 Task: Create a due date automation trigger when advanced on, 2 hours after a card is due add fields without custom field "Resume" set to a date between 1 and 7 working days ago.
Action: Mouse moved to (897, 264)
Screenshot: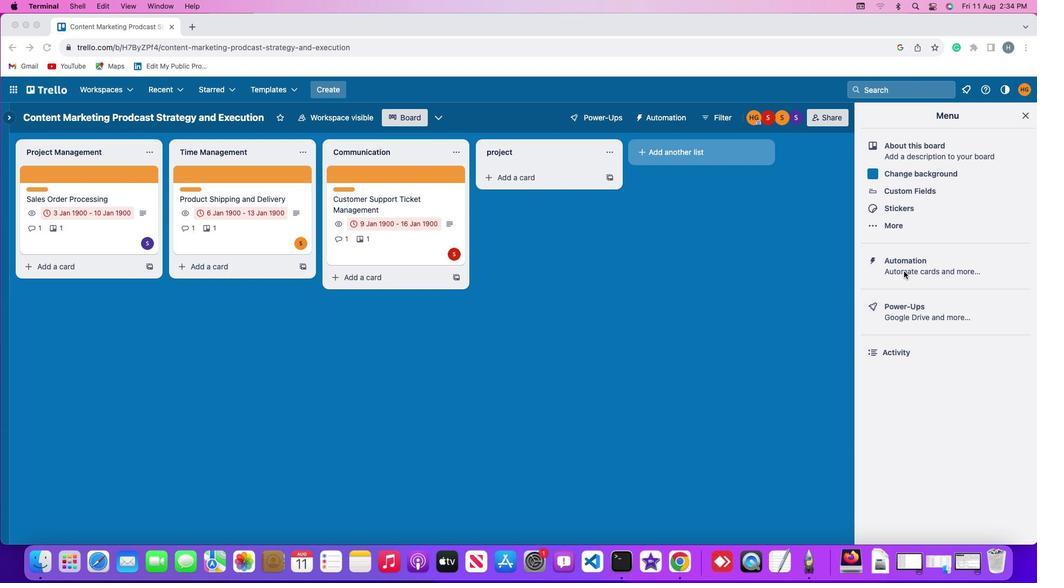 
Action: Mouse pressed left at (897, 264)
Screenshot: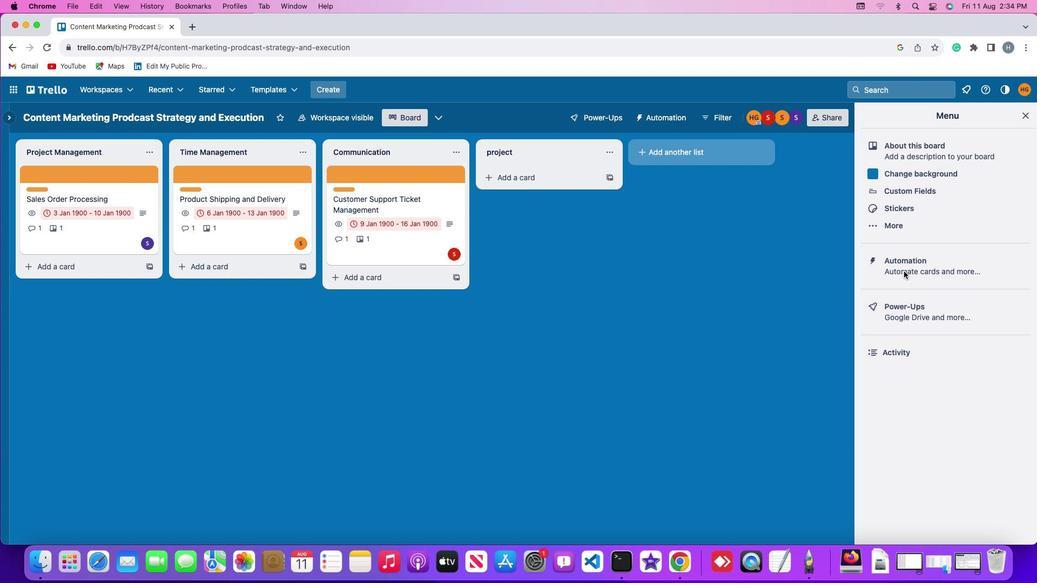 
Action: Mouse pressed left at (897, 264)
Screenshot: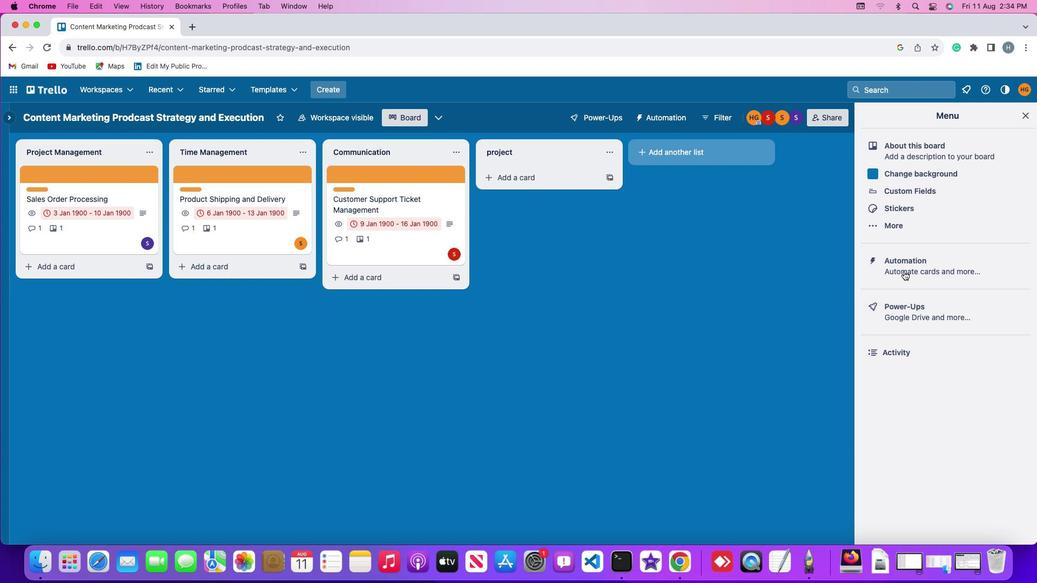 
Action: Mouse moved to (47, 251)
Screenshot: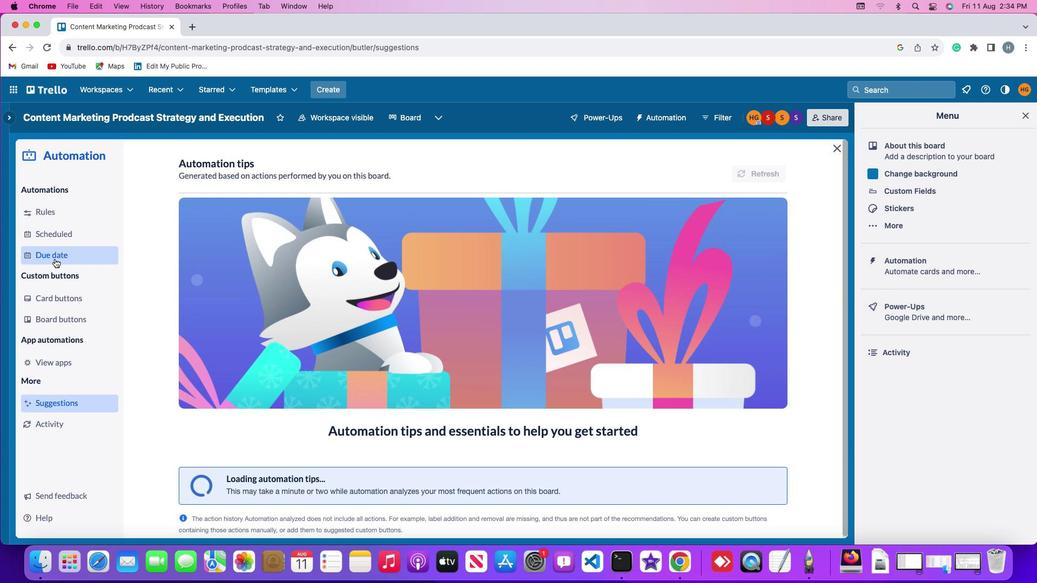 
Action: Mouse pressed left at (47, 251)
Screenshot: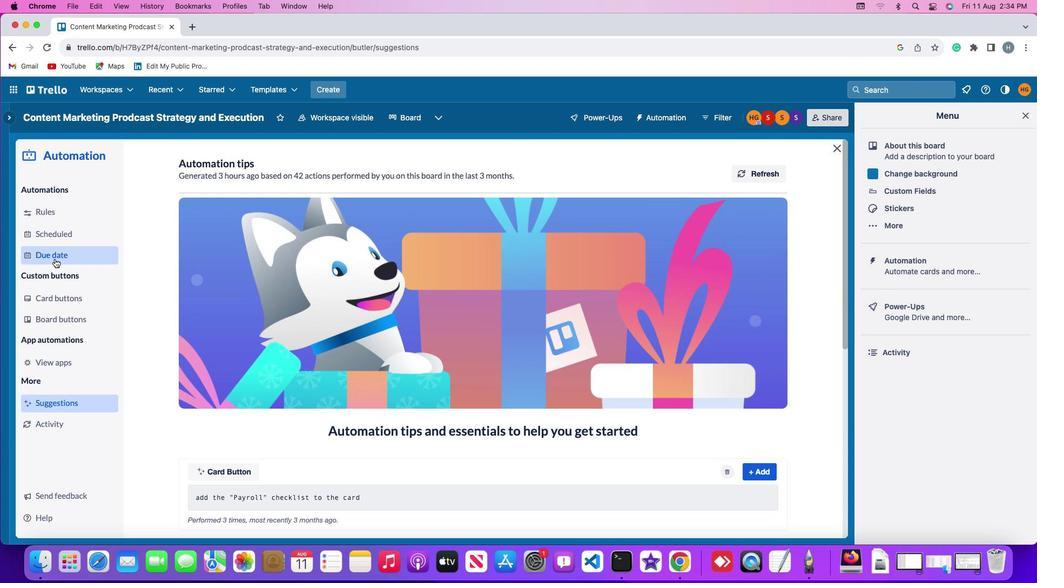 
Action: Mouse moved to (733, 158)
Screenshot: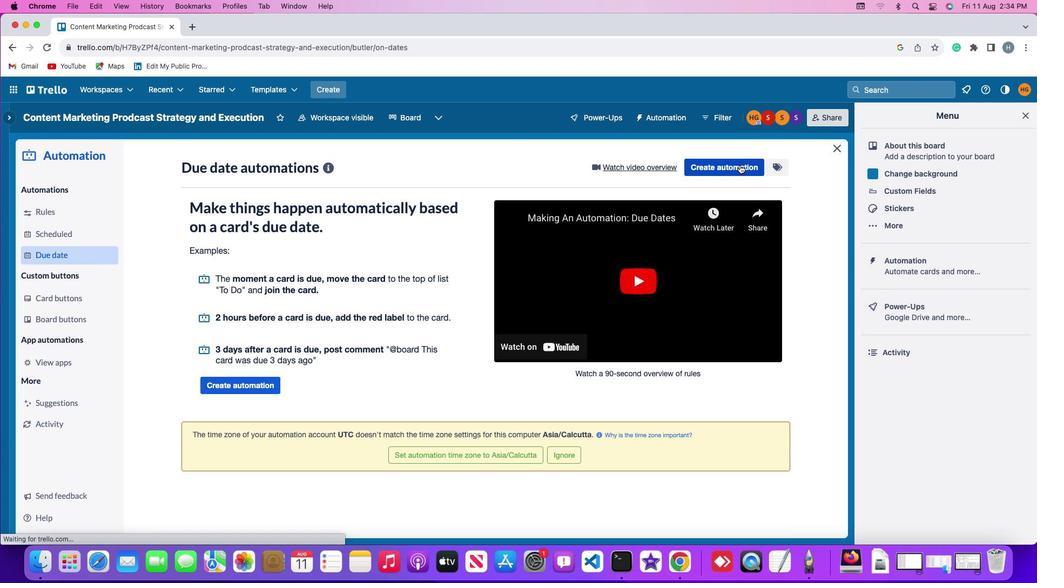 
Action: Mouse pressed left at (733, 158)
Screenshot: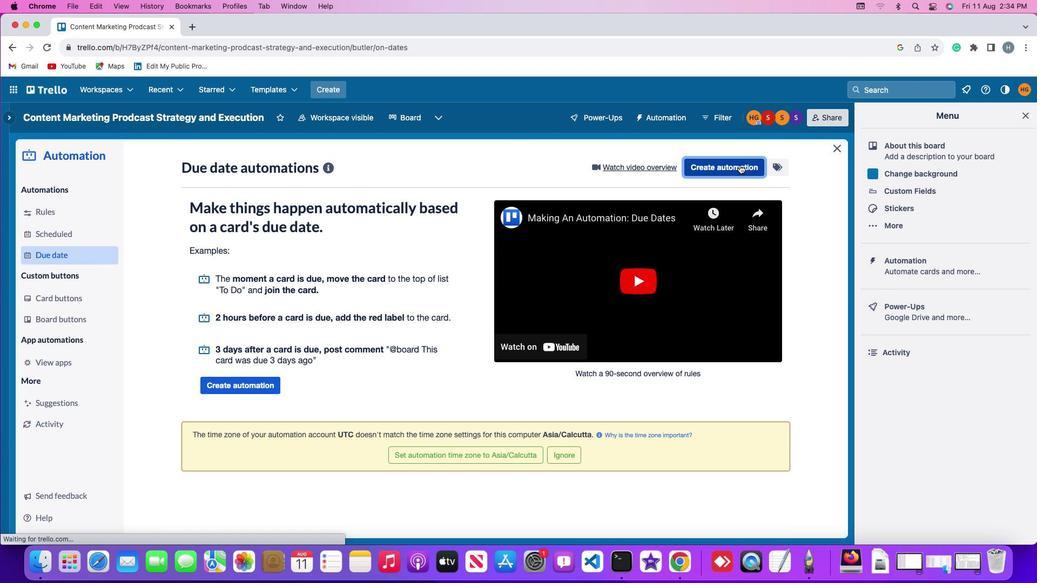 
Action: Mouse moved to (258, 265)
Screenshot: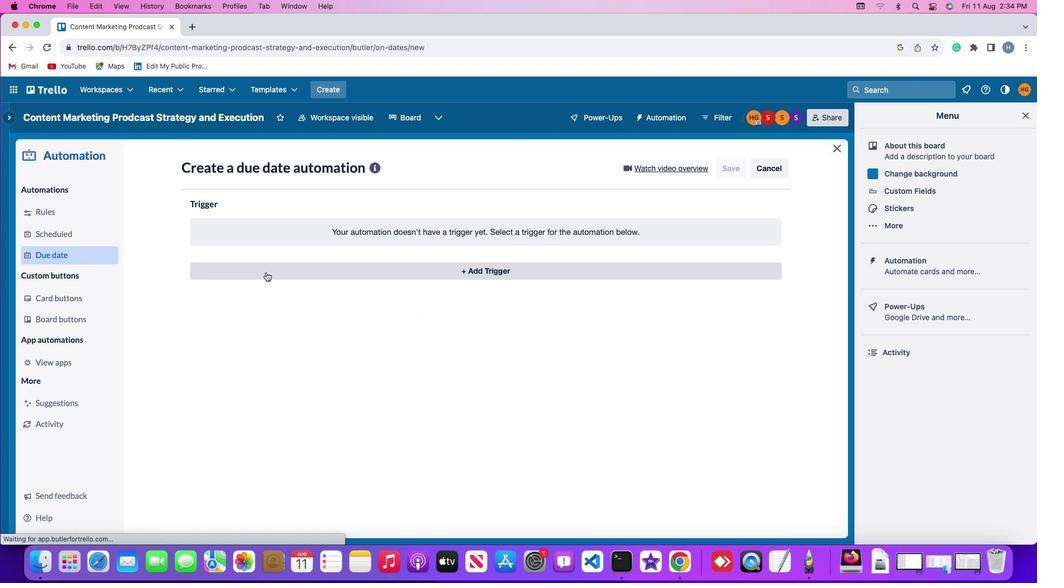 
Action: Mouse pressed left at (258, 265)
Screenshot: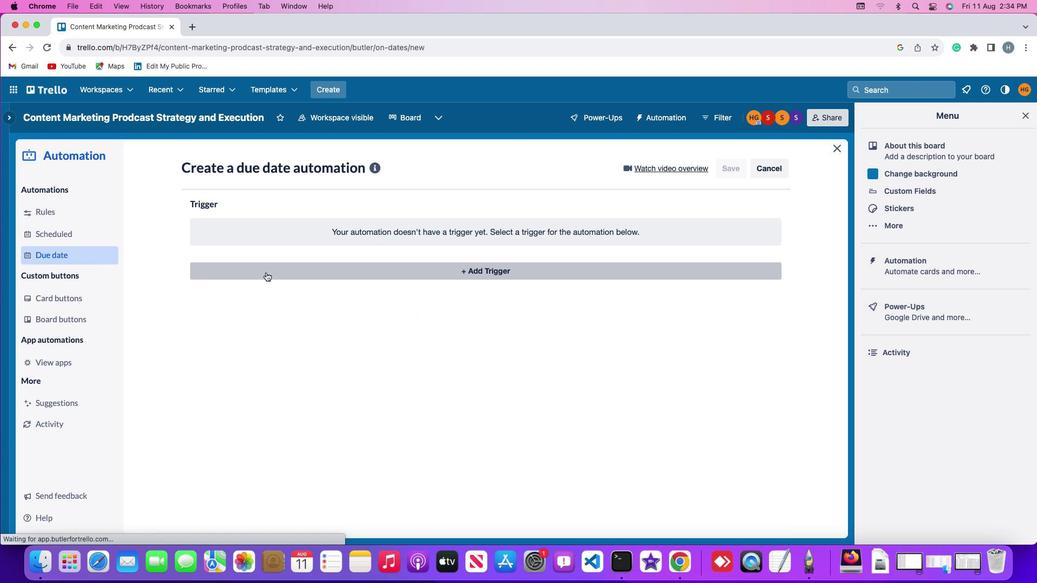 
Action: Mouse moved to (203, 430)
Screenshot: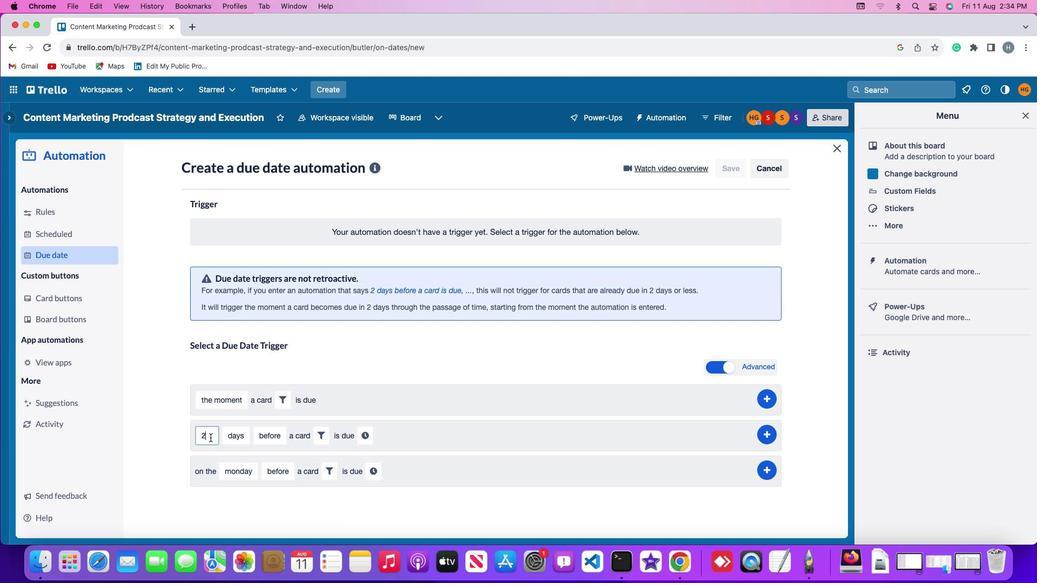 
Action: Mouse pressed left at (203, 430)
Screenshot: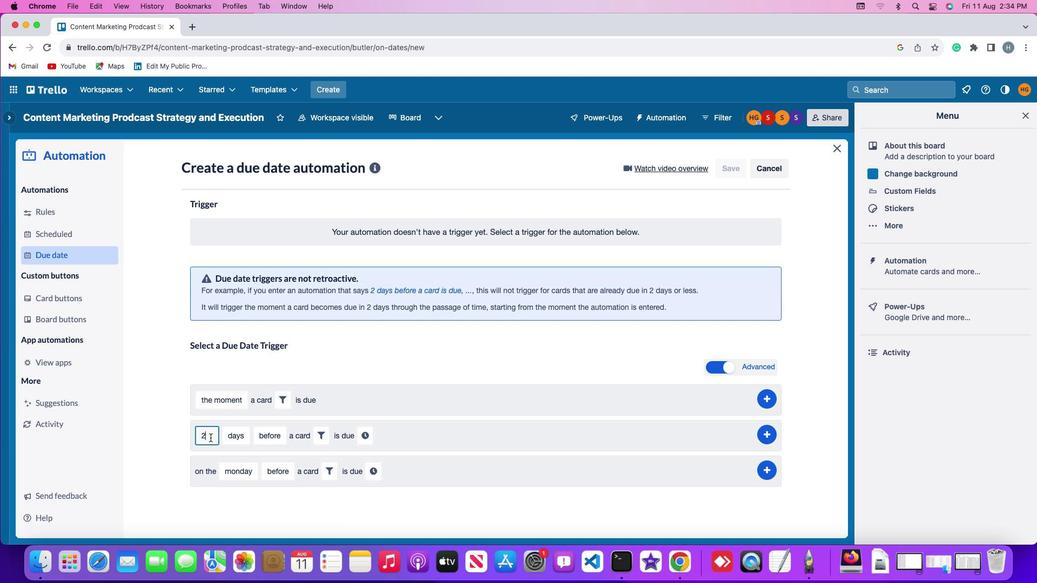 
Action: Mouse moved to (203, 430)
Screenshot: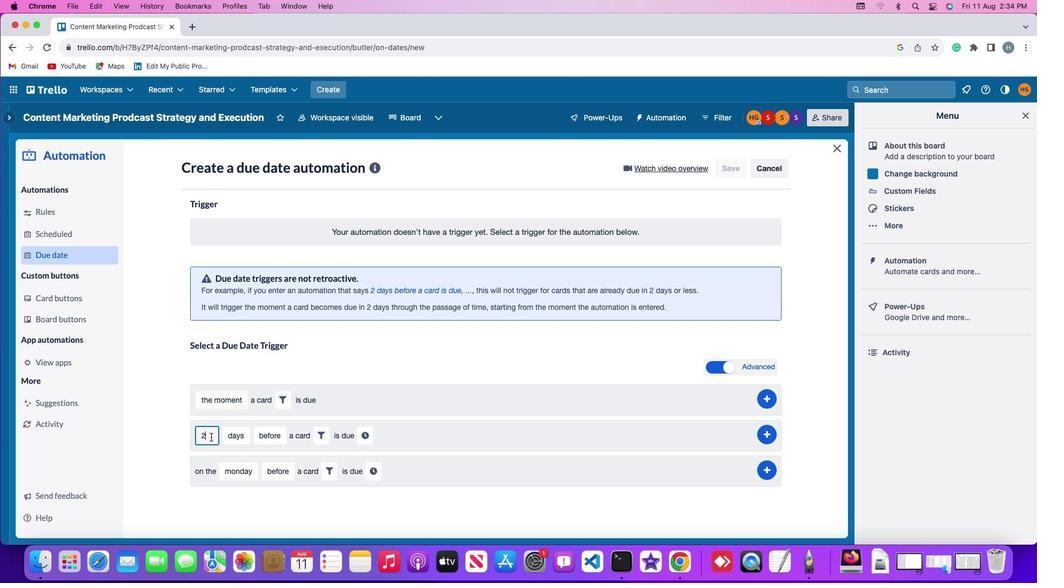 
Action: Key pressed Key.backspace
Screenshot: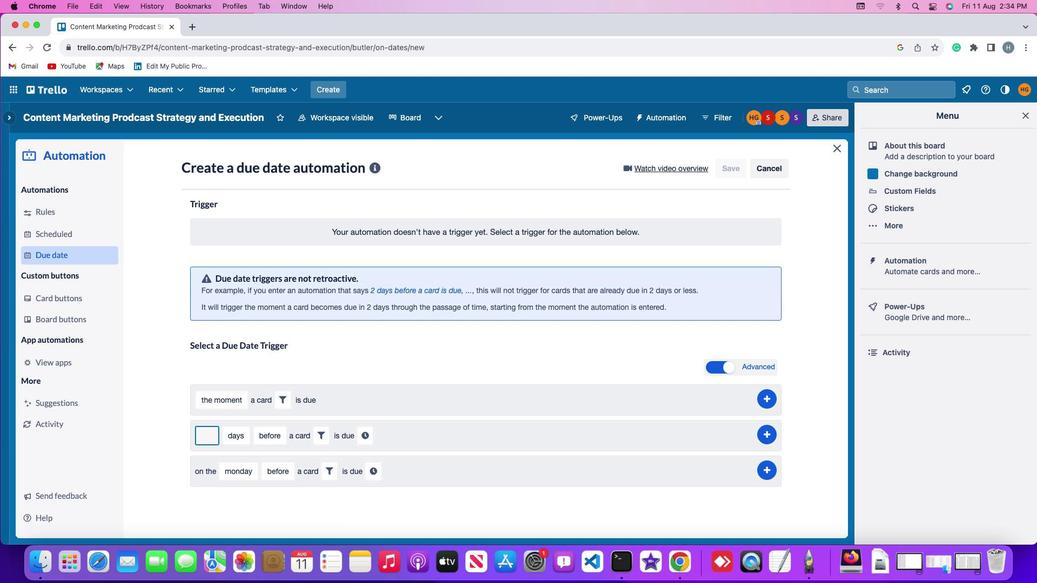 
Action: Mouse moved to (203, 431)
Screenshot: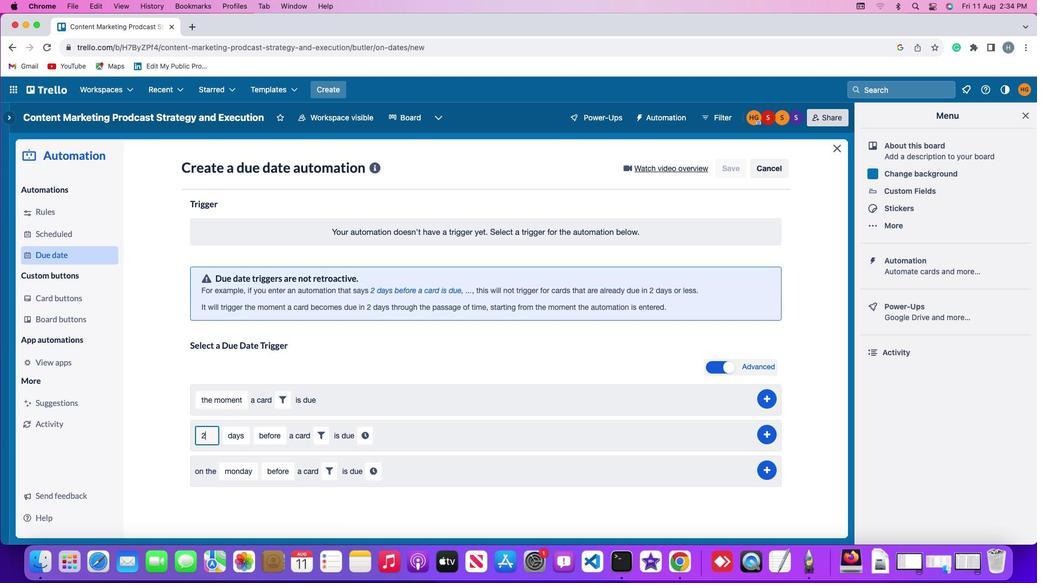 
Action: Key pressed '2'
Screenshot: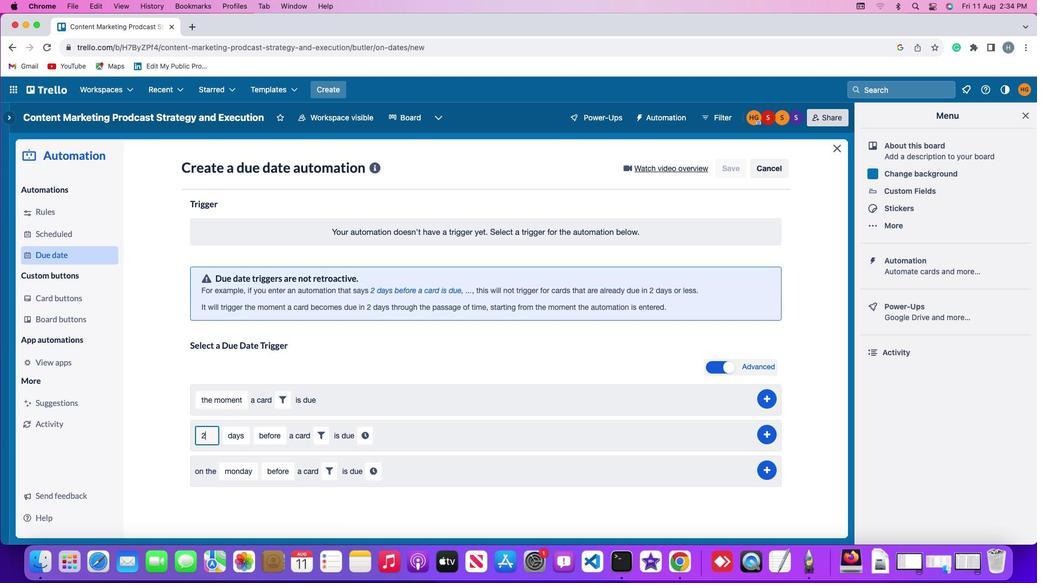 
Action: Mouse moved to (222, 430)
Screenshot: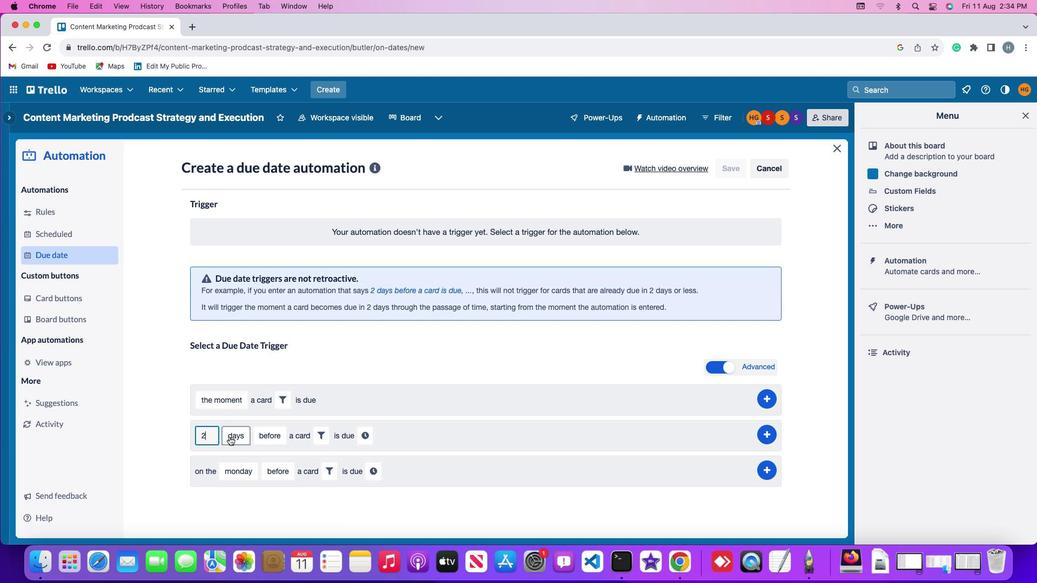
Action: Mouse pressed left at (222, 430)
Screenshot: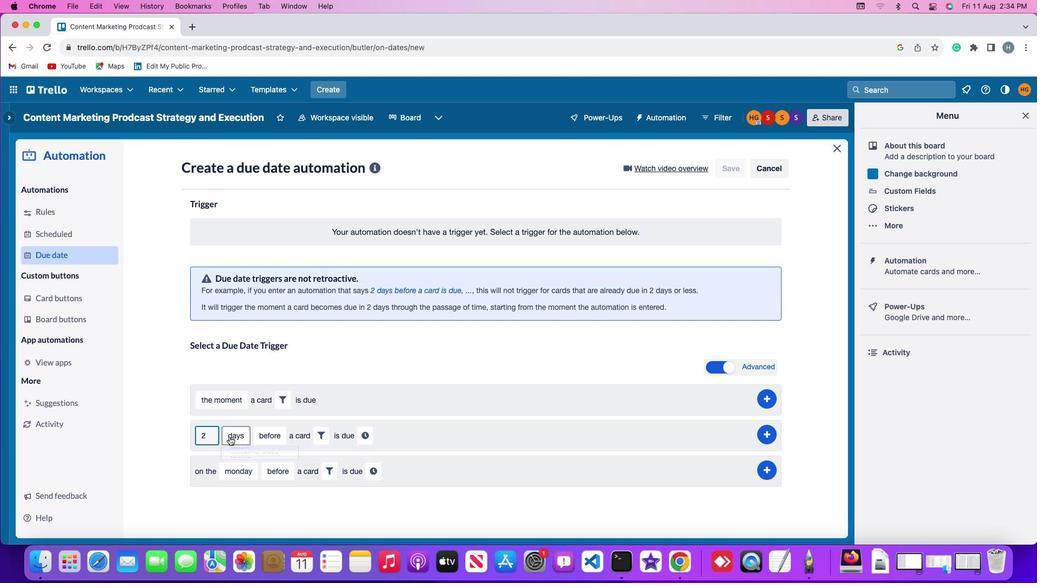
Action: Mouse moved to (235, 490)
Screenshot: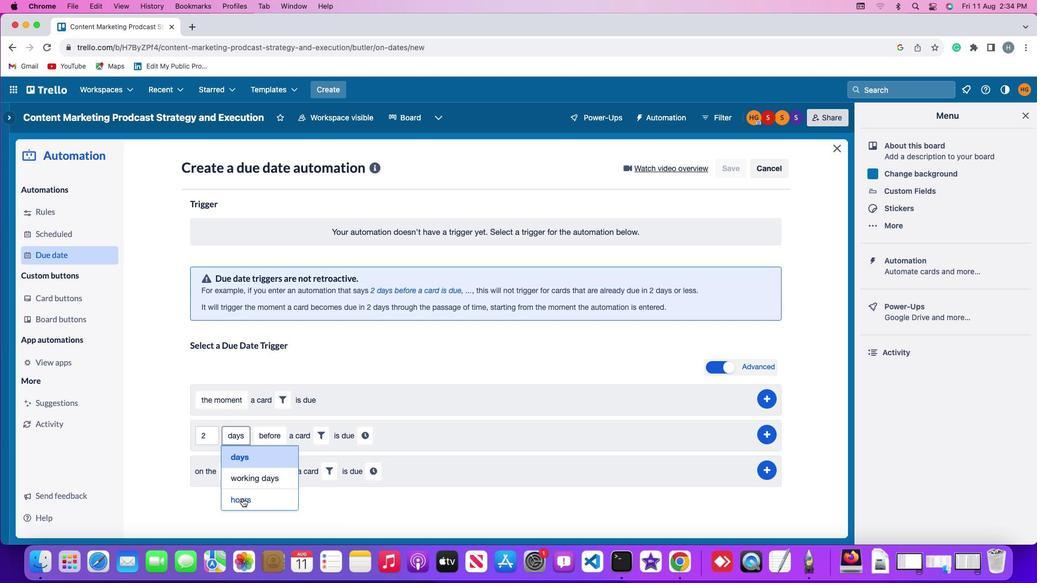 
Action: Mouse pressed left at (235, 490)
Screenshot: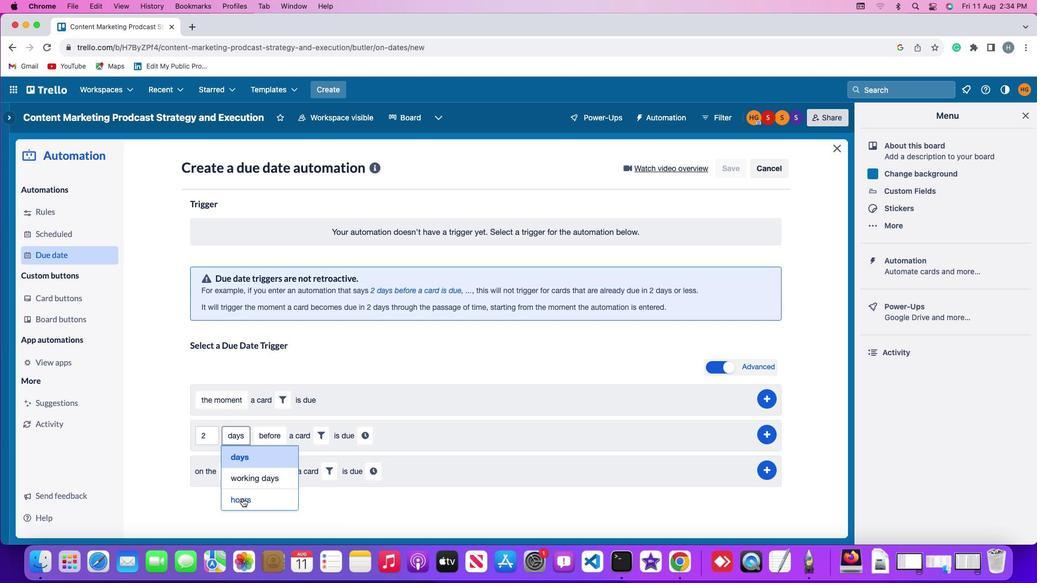 
Action: Mouse moved to (258, 432)
Screenshot: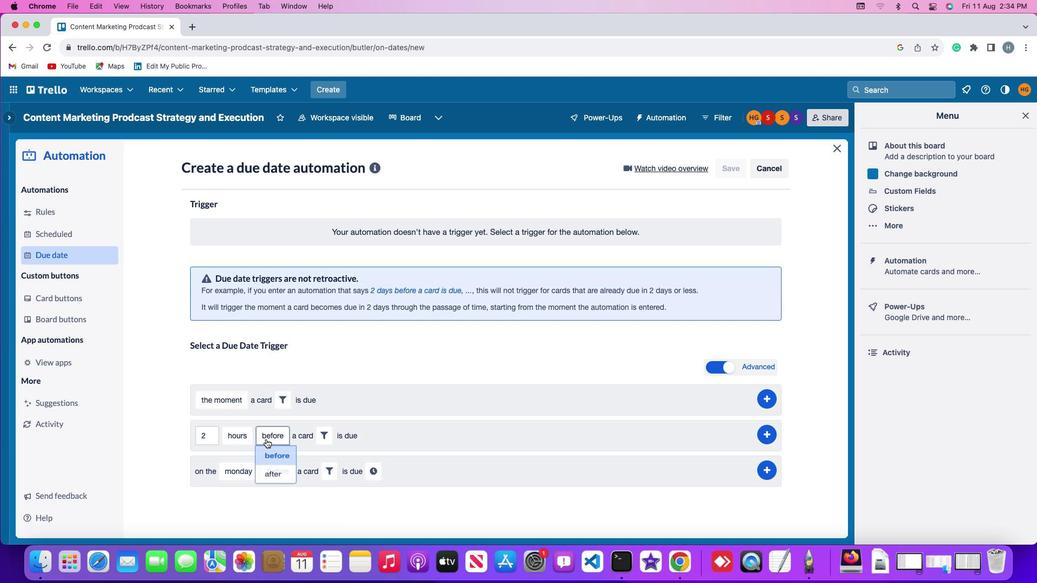 
Action: Mouse pressed left at (258, 432)
Screenshot: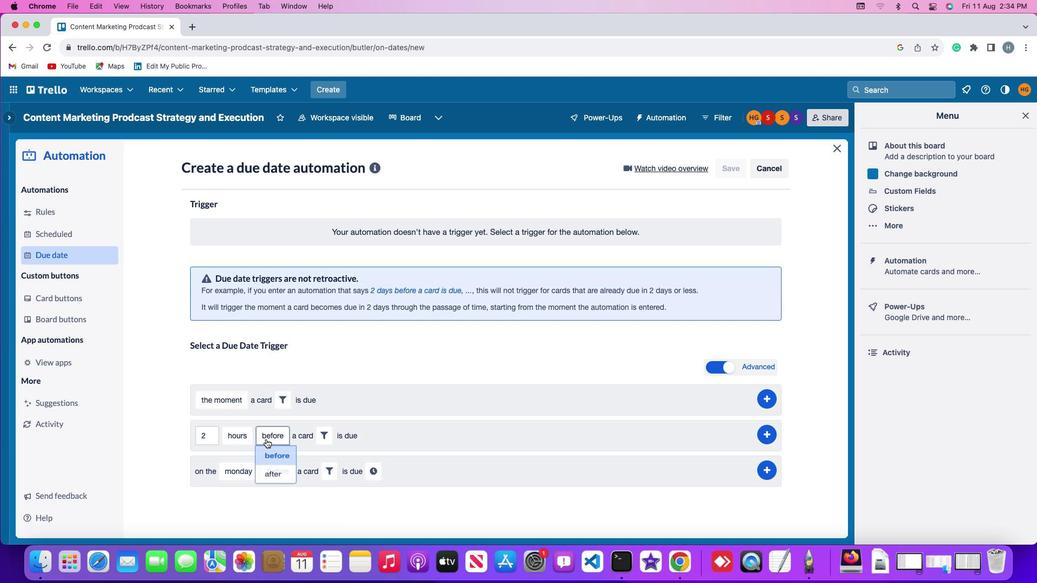 
Action: Mouse moved to (259, 471)
Screenshot: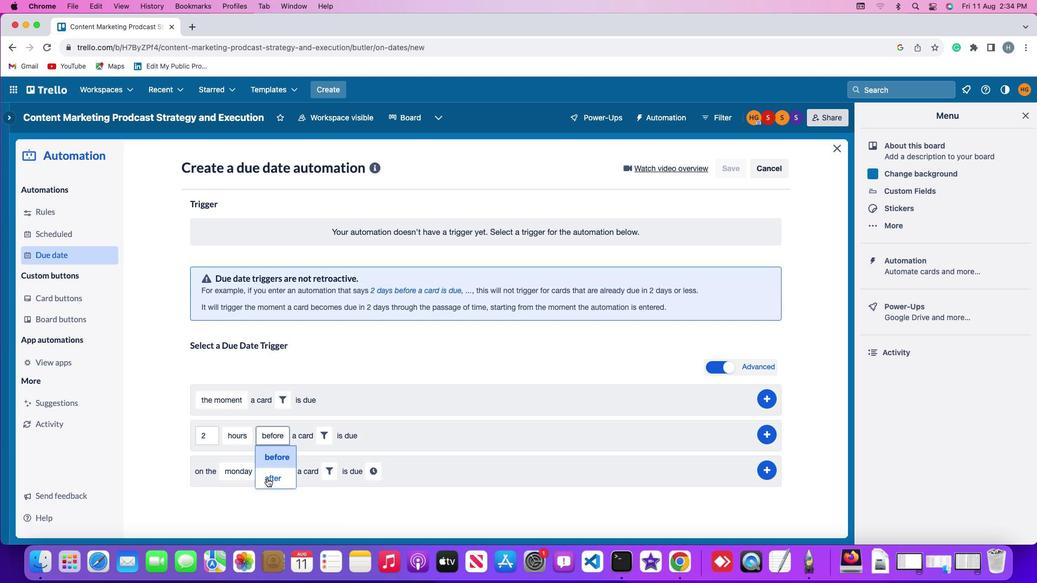 
Action: Mouse pressed left at (259, 471)
Screenshot: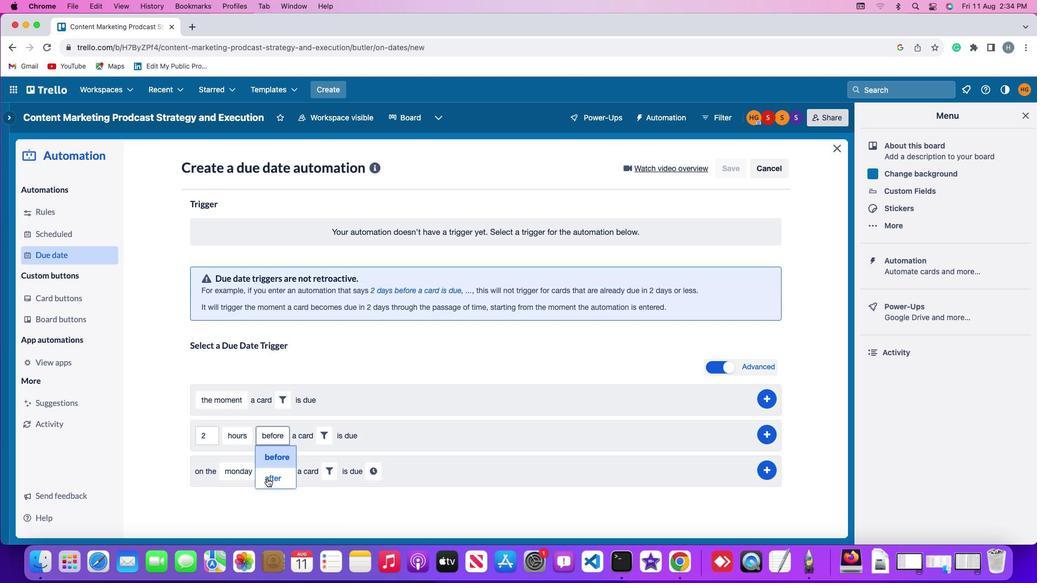 
Action: Mouse moved to (311, 428)
Screenshot: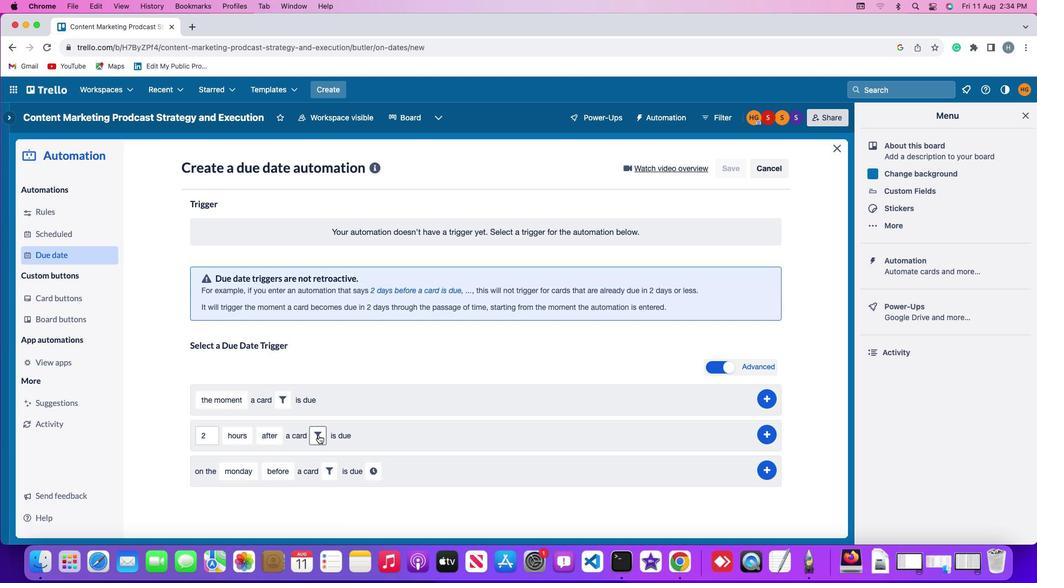 
Action: Mouse pressed left at (311, 428)
Screenshot: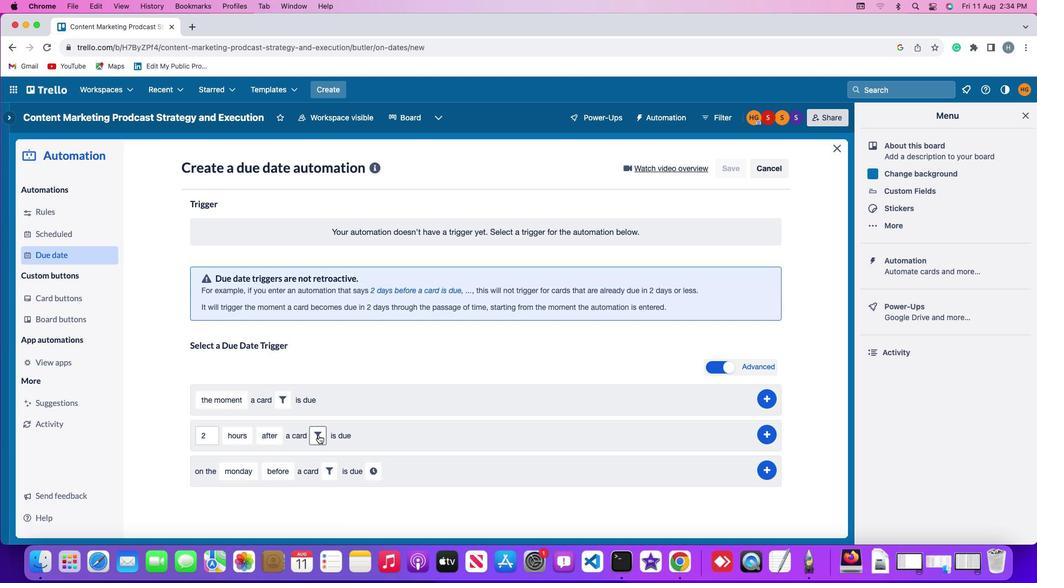 
Action: Mouse moved to (488, 459)
Screenshot: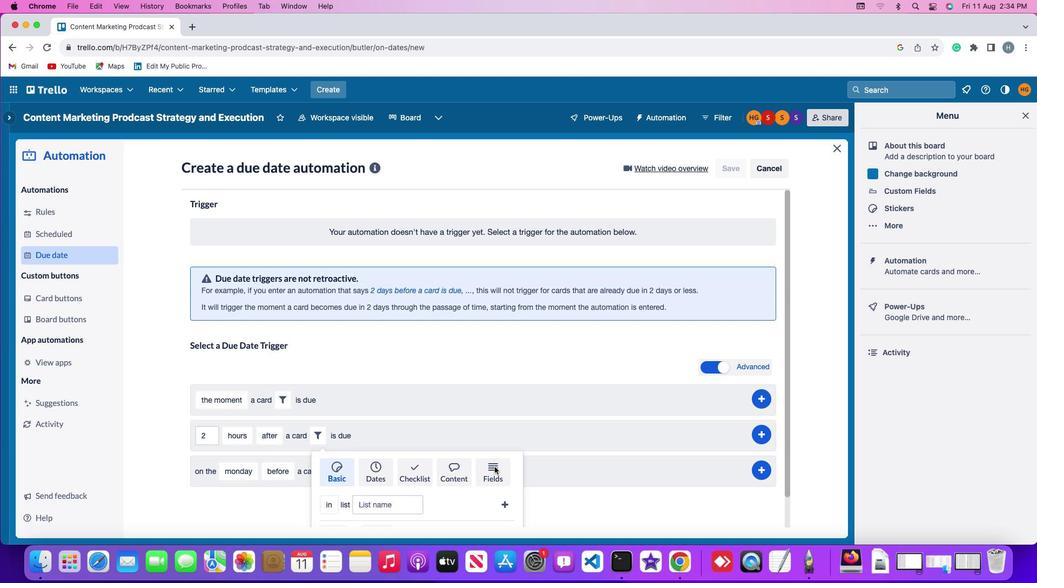 
Action: Mouse pressed left at (488, 459)
Screenshot: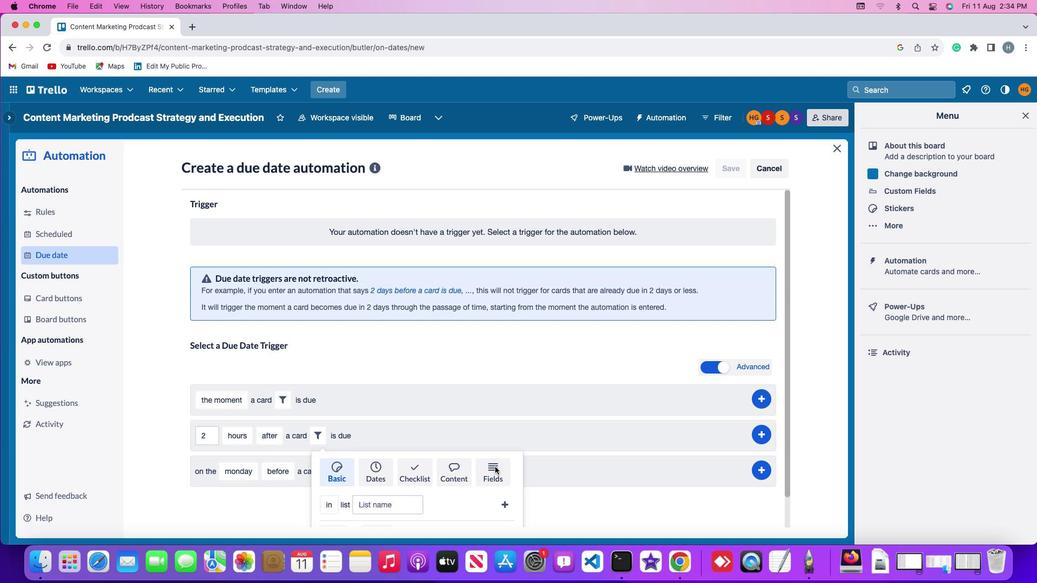 
Action: Mouse moved to (282, 519)
Screenshot: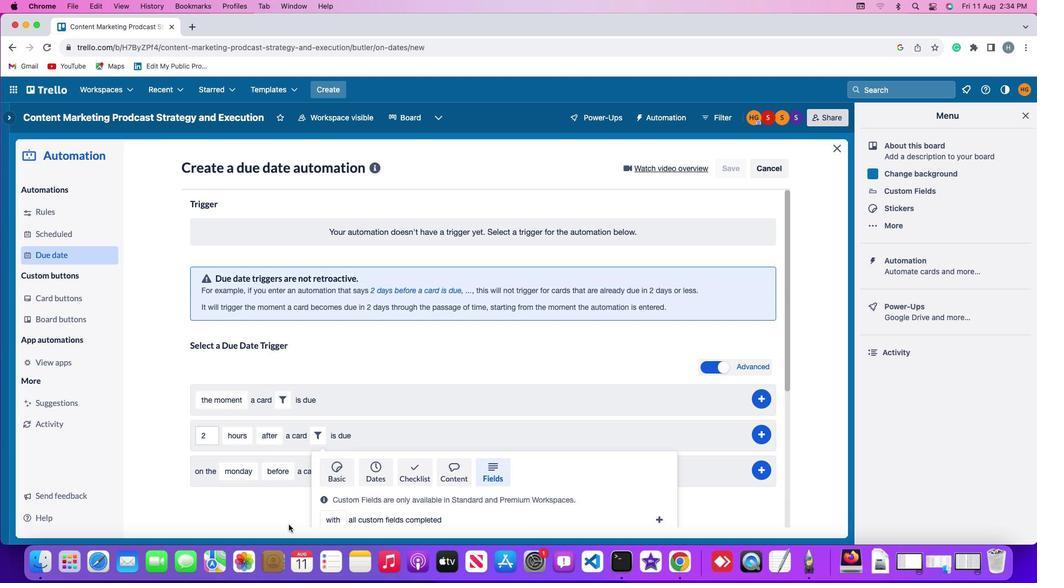 
Action: Mouse scrolled (282, 519) with delta (-6, -7)
Screenshot: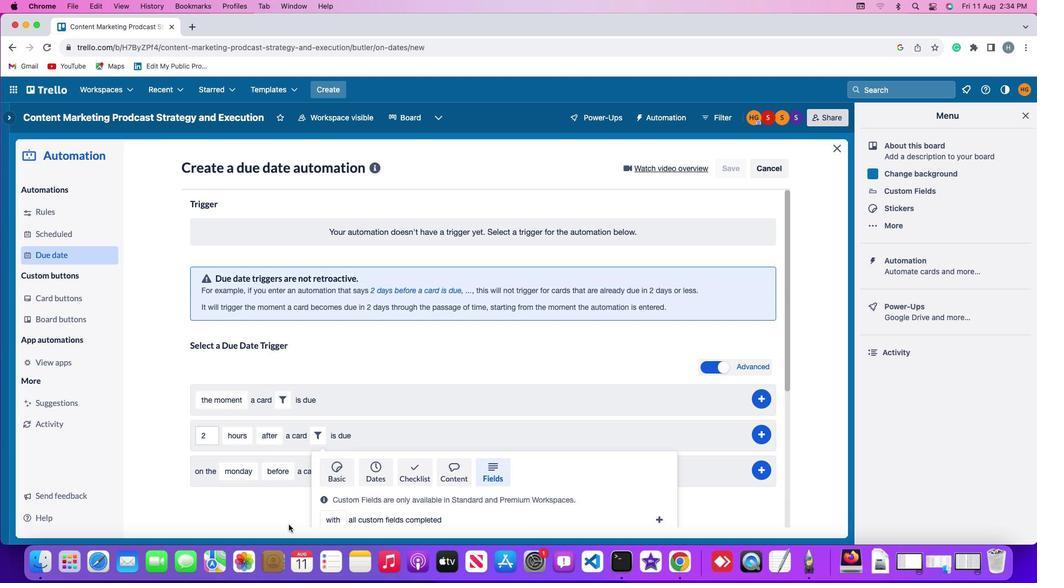 
Action: Mouse moved to (282, 519)
Screenshot: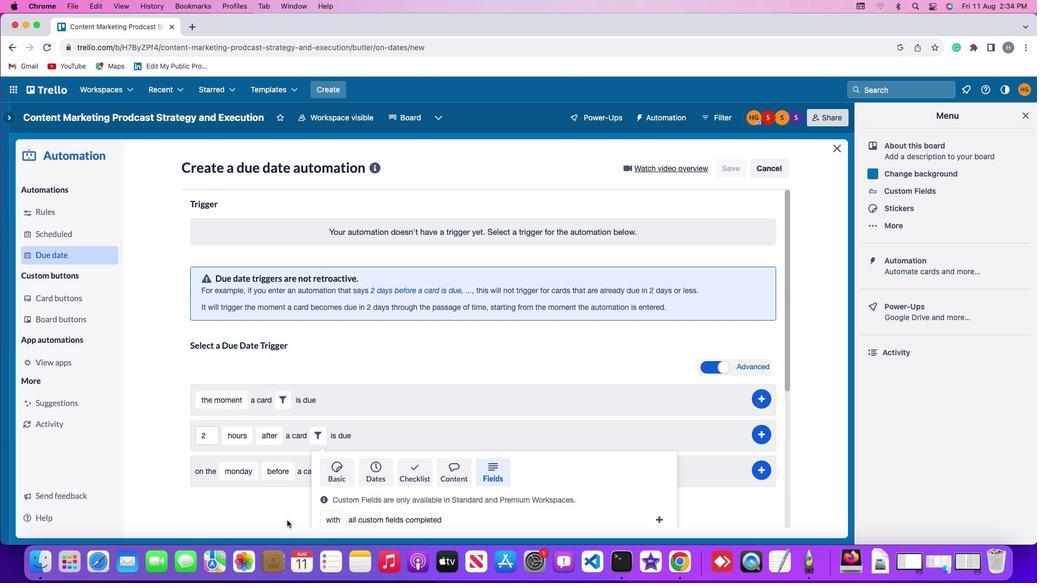 
Action: Mouse scrolled (282, 519) with delta (-6, -7)
Screenshot: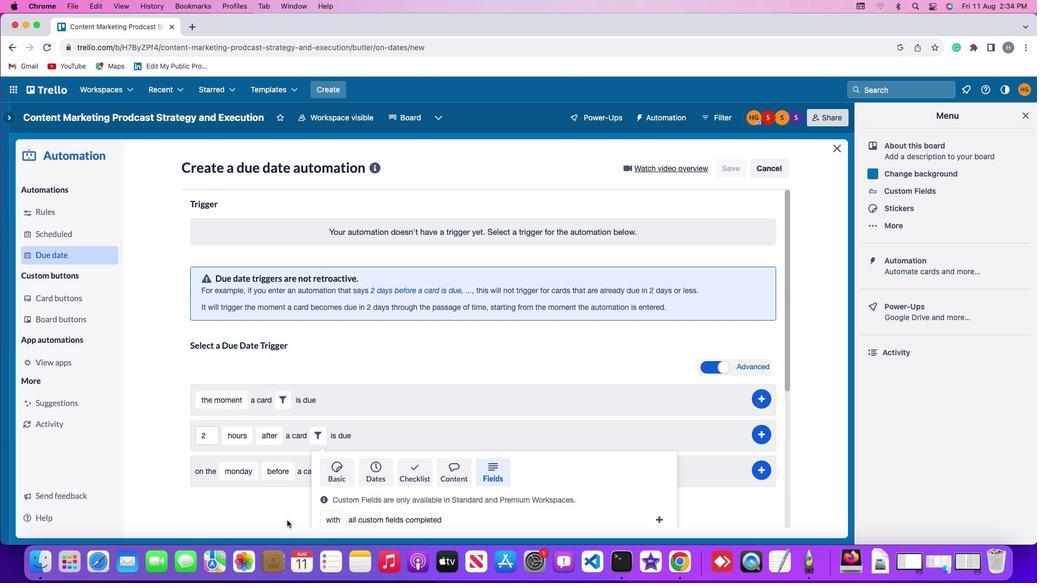 
Action: Mouse moved to (282, 517)
Screenshot: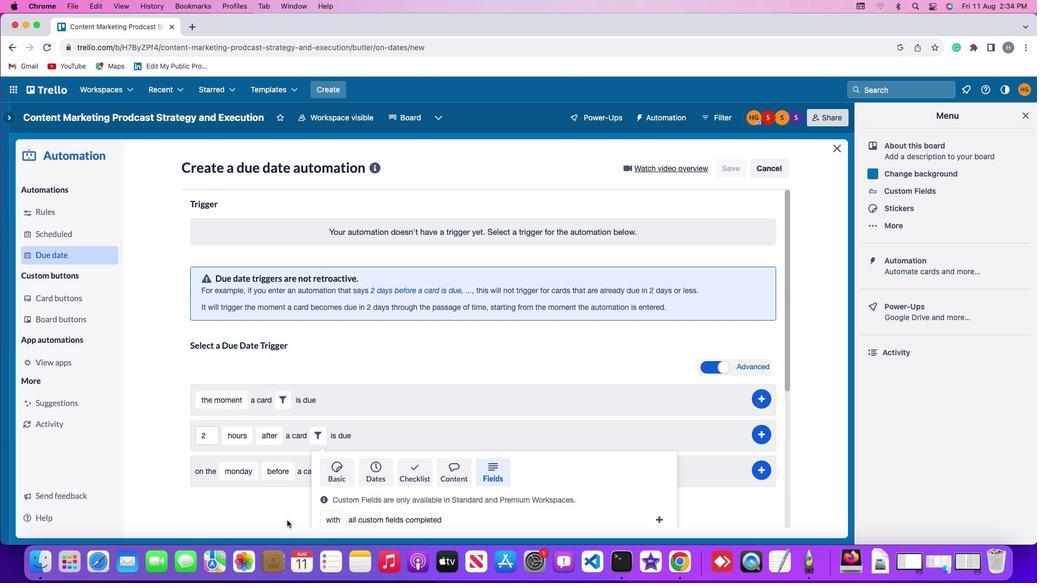 
Action: Mouse scrolled (282, 517) with delta (-6, -8)
Screenshot: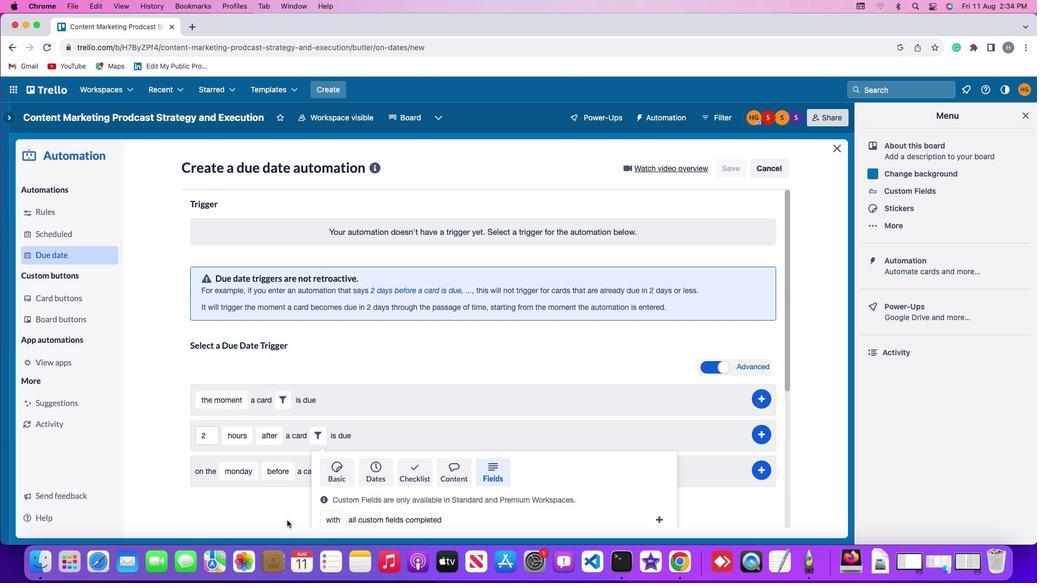 
Action: Mouse moved to (281, 515)
Screenshot: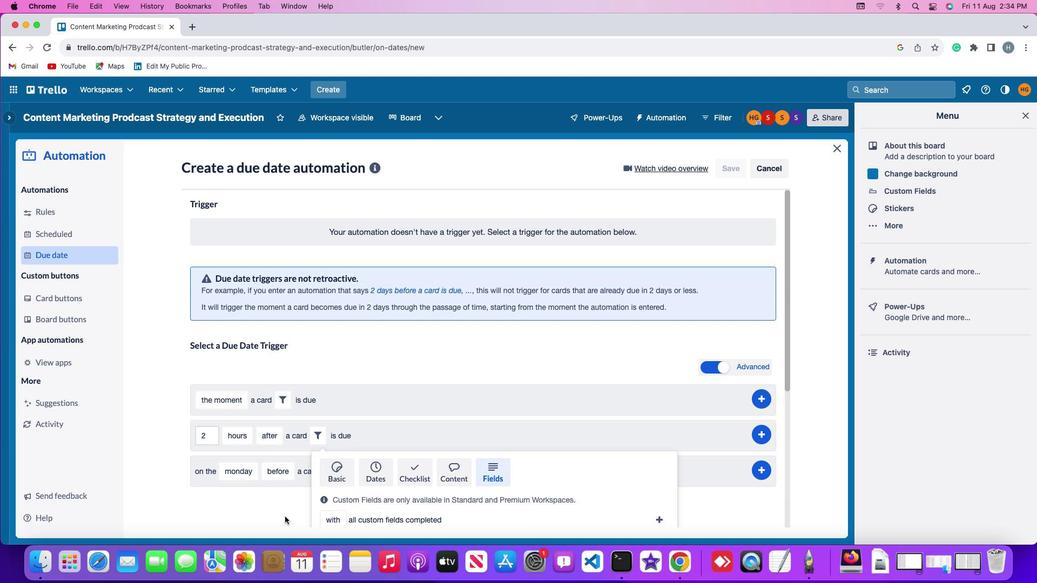 
Action: Mouse scrolled (281, 515) with delta (-6, -9)
Screenshot: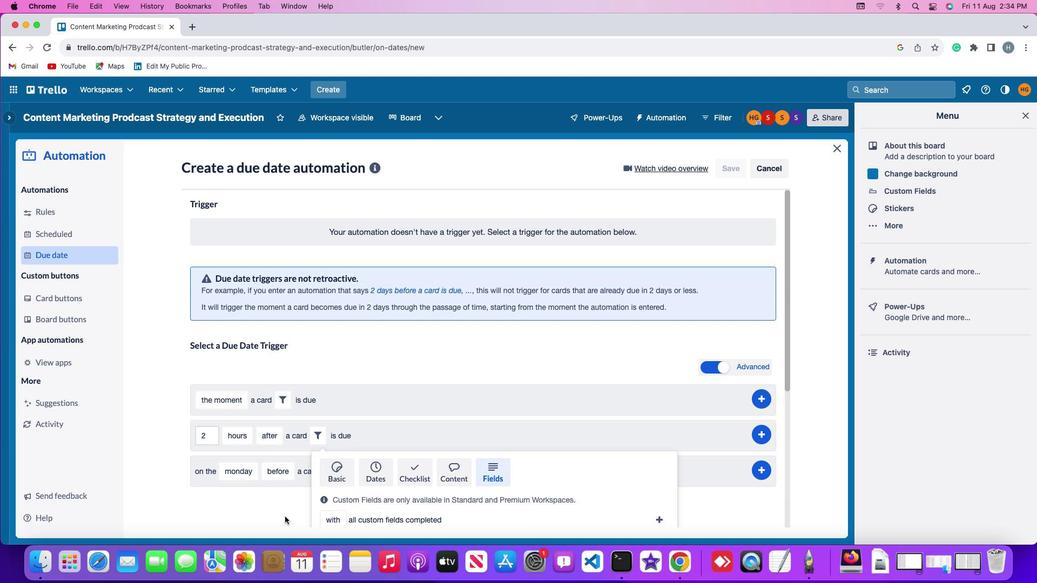 
Action: Mouse moved to (280, 504)
Screenshot: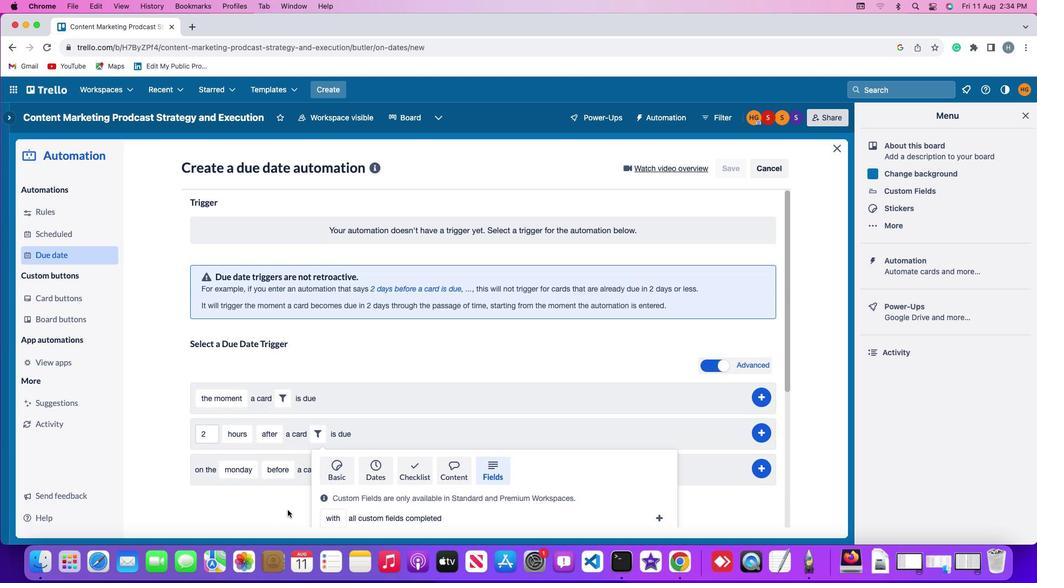 
Action: Mouse scrolled (280, 504) with delta (-6, -7)
Screenshot: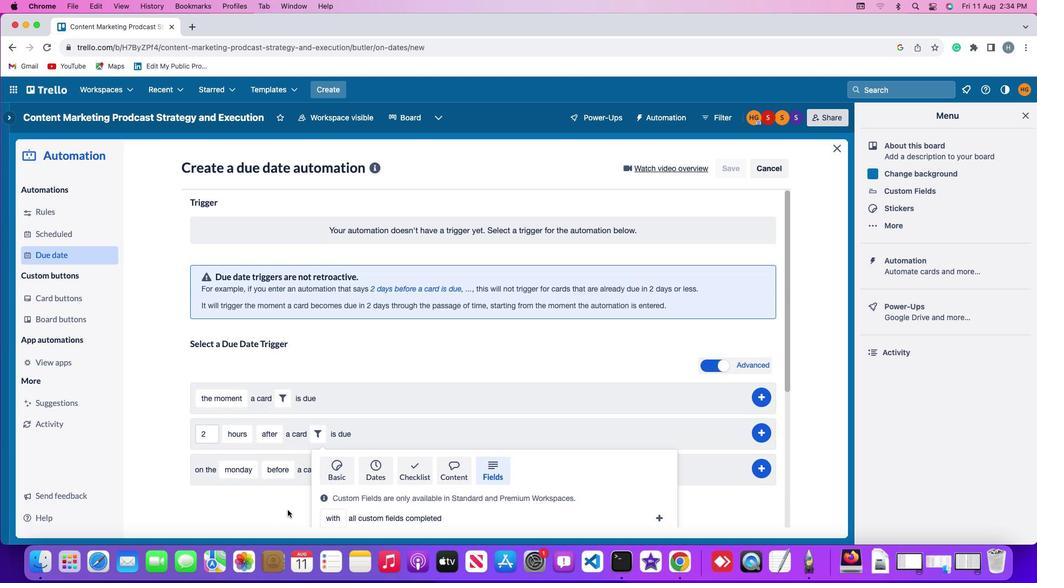 
Action: Mouse moved to (280, 504)
Screenshot: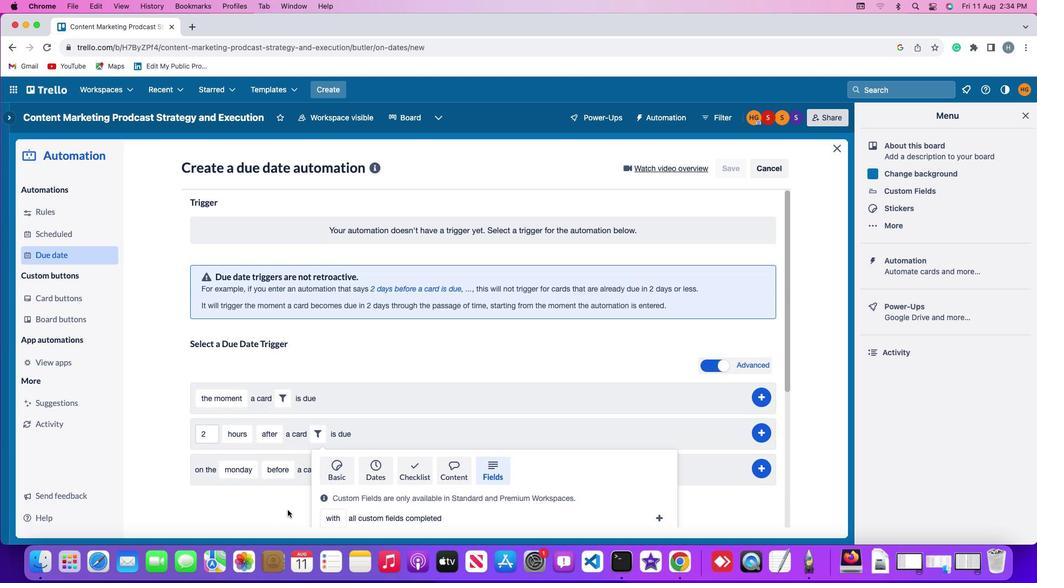
Action: Mouse scrolled (280, 504) with delta (-6, -7)
Screenshot: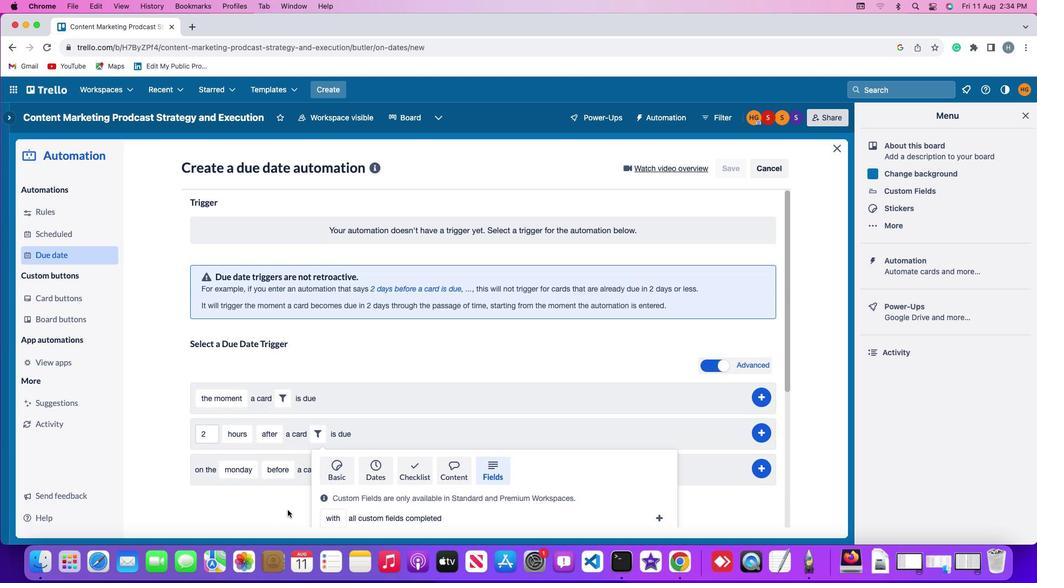 
Action: Mouse moved to (281, 503)
Screenshot: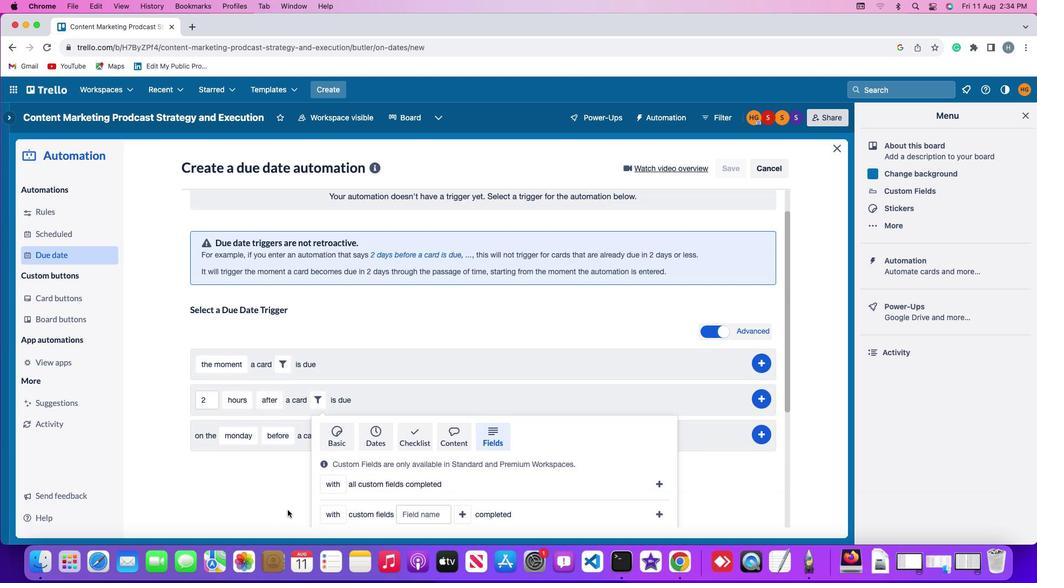 
Action: Mouse scrolled (281, 503) with delta (-6, -8)
Screenshot: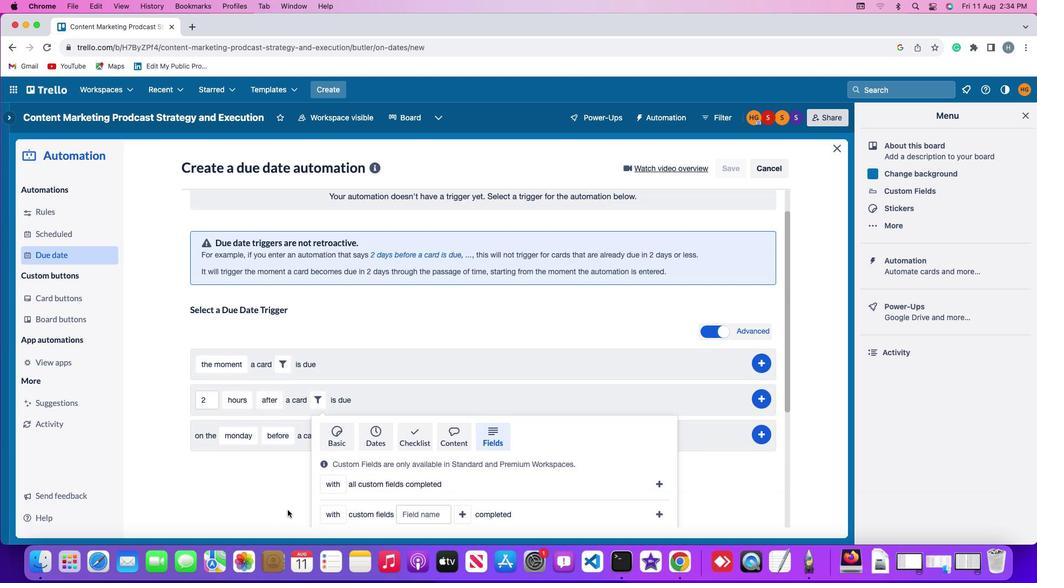 
Action: Mouse scrolled (281, 503) with delta (-6, -9)
Screenshot: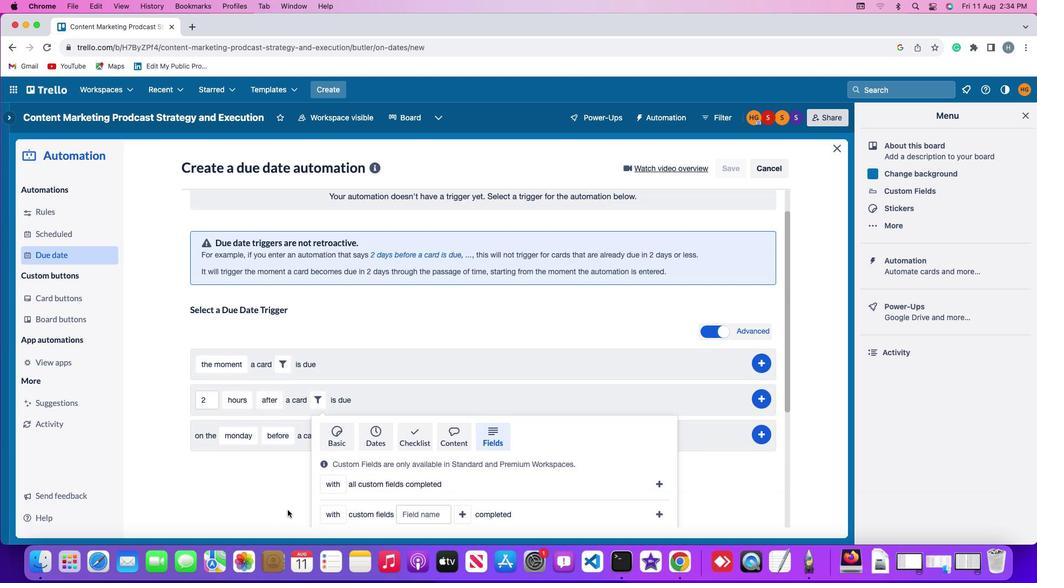 
Action: Mouse moved to (281, 503)
Screenshot: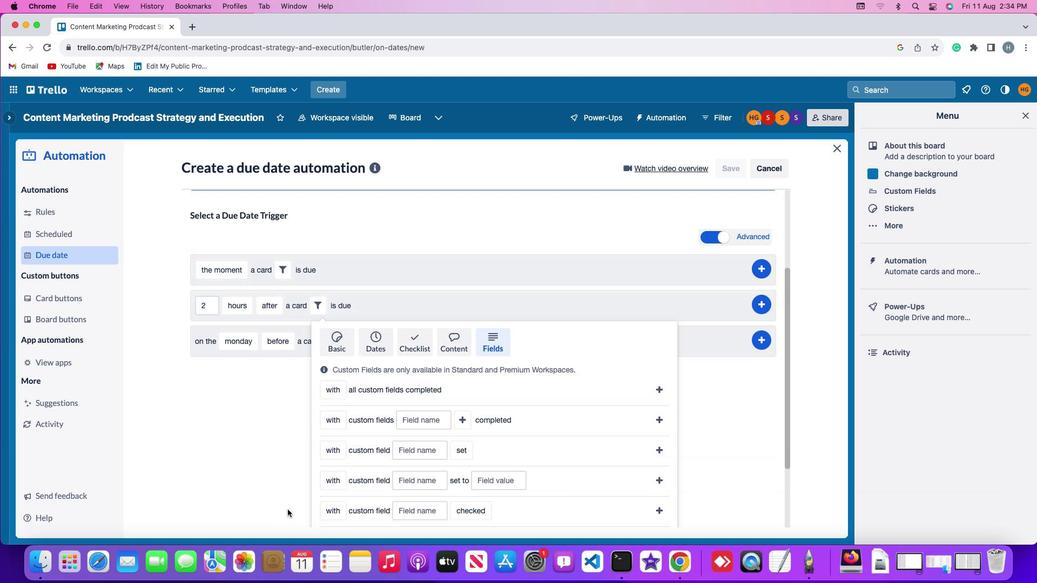 
Action: Mouse scrolled (281, 503) with delta (-6, -9)
Screenshot: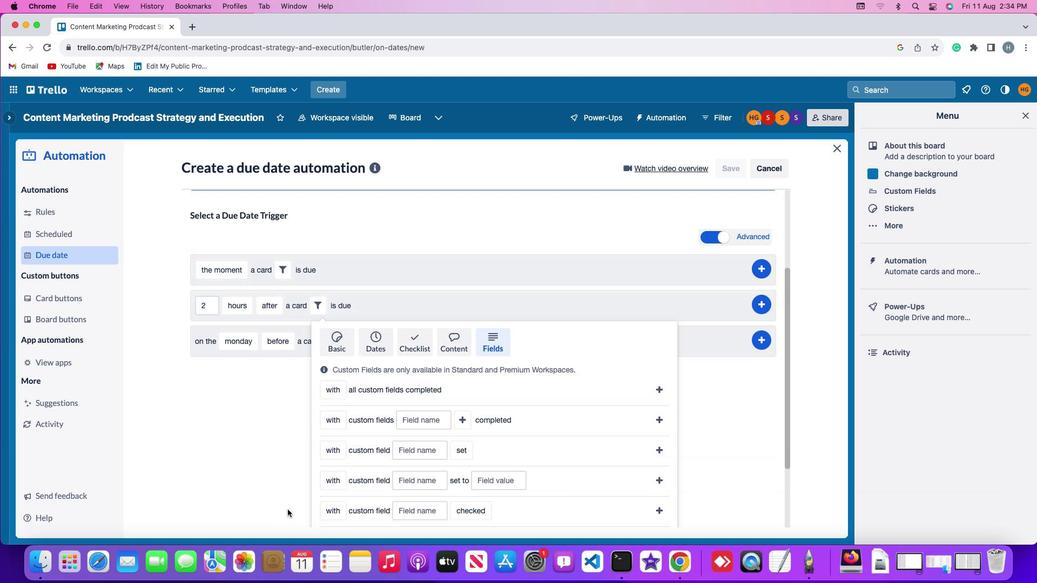 
Action: Mouse moved to (281, 503)
Screenshot: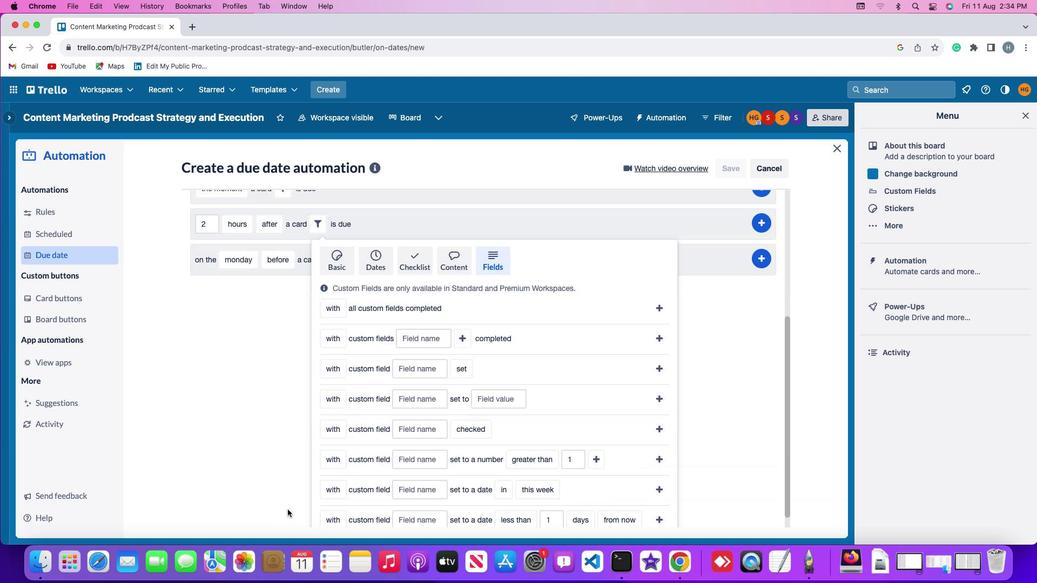 
Action: Mouse scrolled (281, 503) with delta (-6, -7)
Screenshot: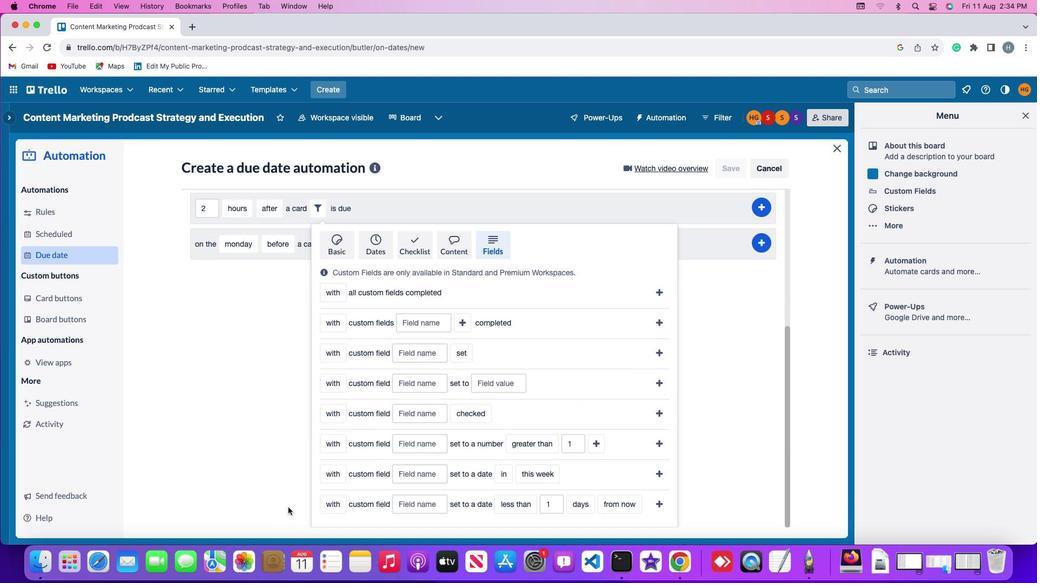 
Action: Mouse moved to (281, 502)
Screenshot: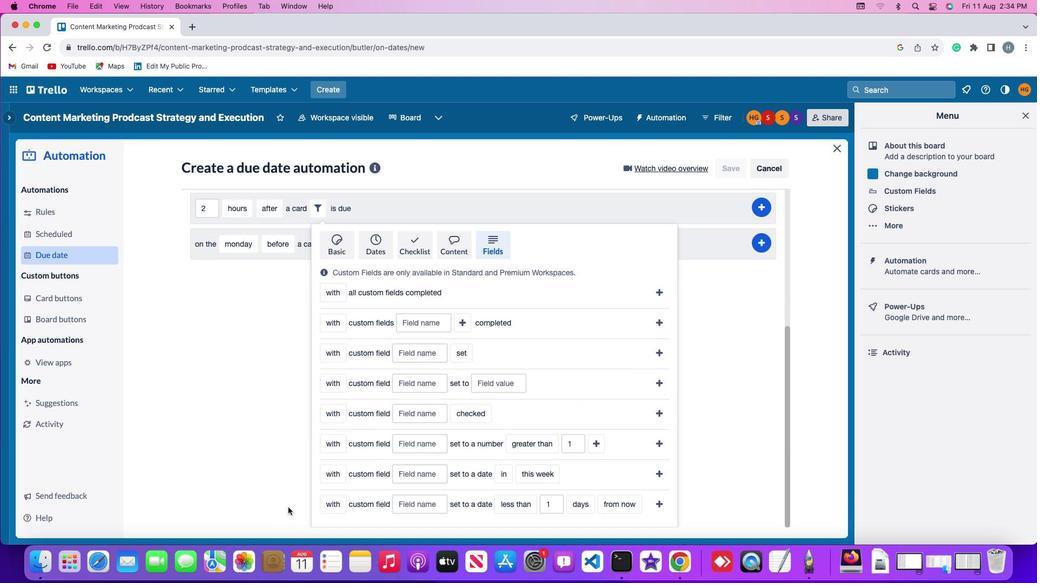 
Action: Mouse scrolled (281, 502) with delta (-6, -7)
Screenshot: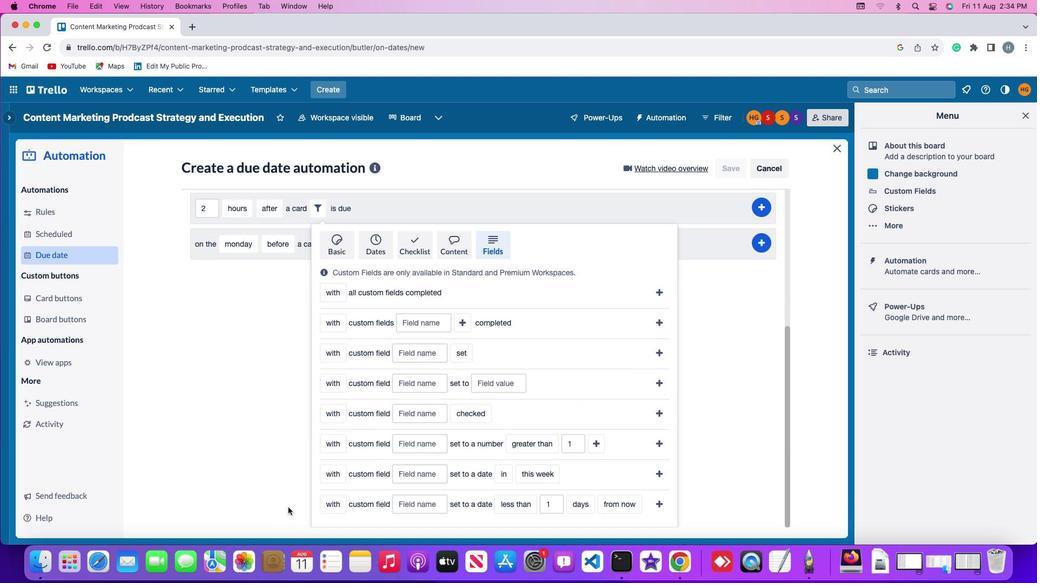 
Action: Mouse scrolled (281, 502) with delta (-6, -8)
Screenshot: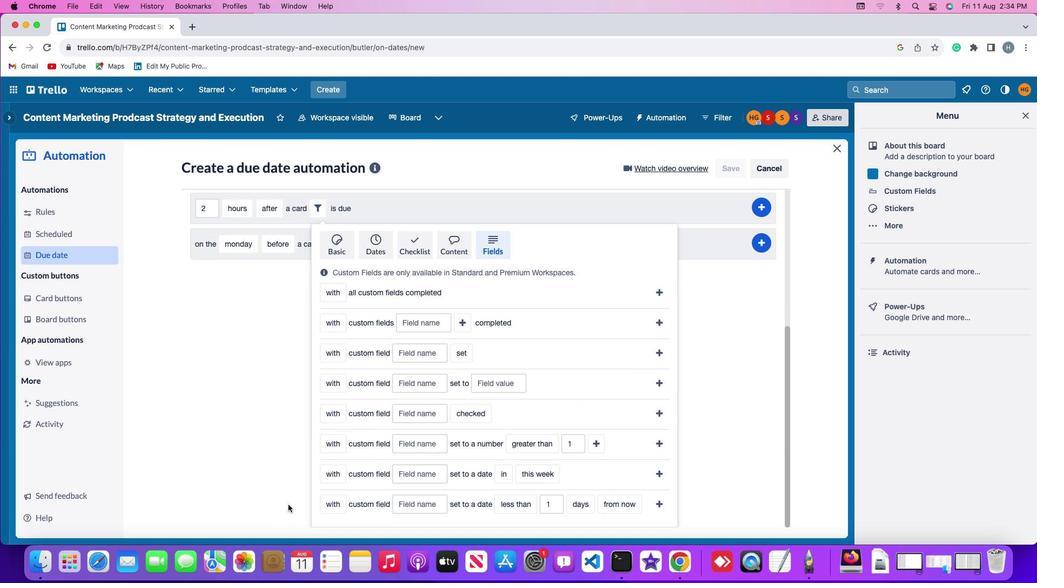 
Action: Mouse moved to (281, 502)
Screenshot: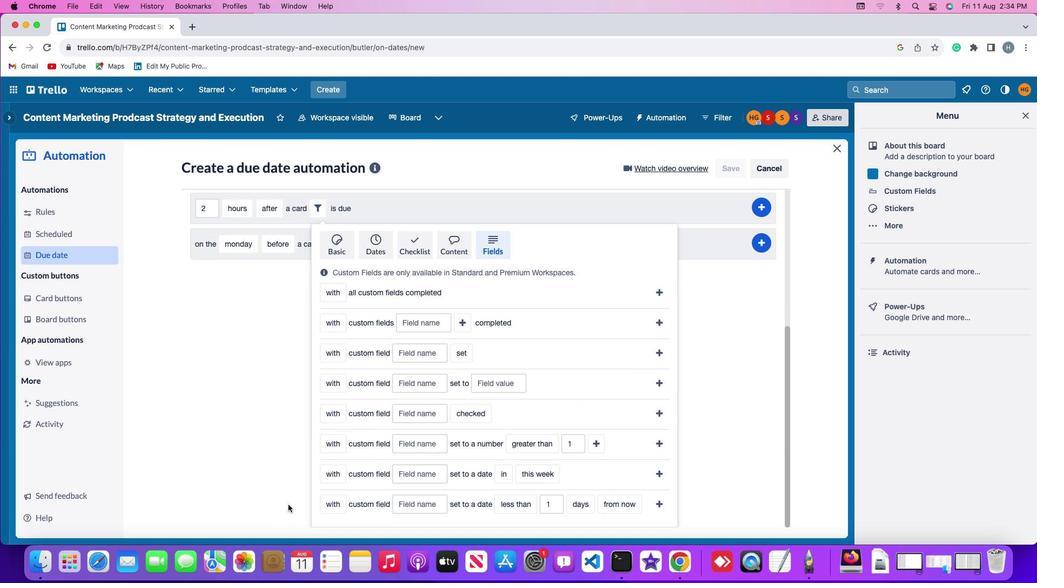 
Action: Mouse scrolled (281, 502) with delta (-6, -9)
Screenshot: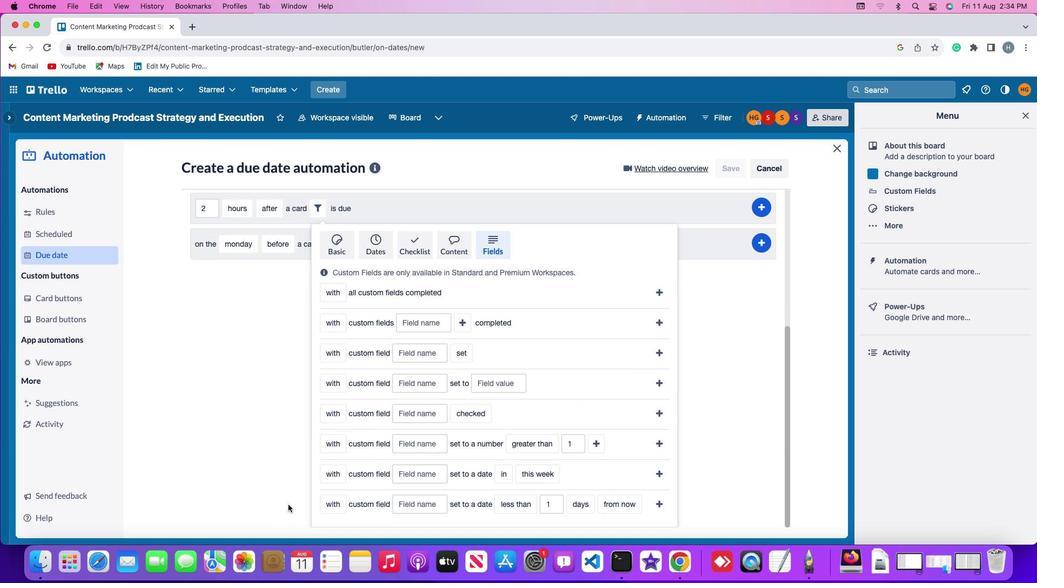 
Action: Mouse moved to (281, 497)
Screenshot: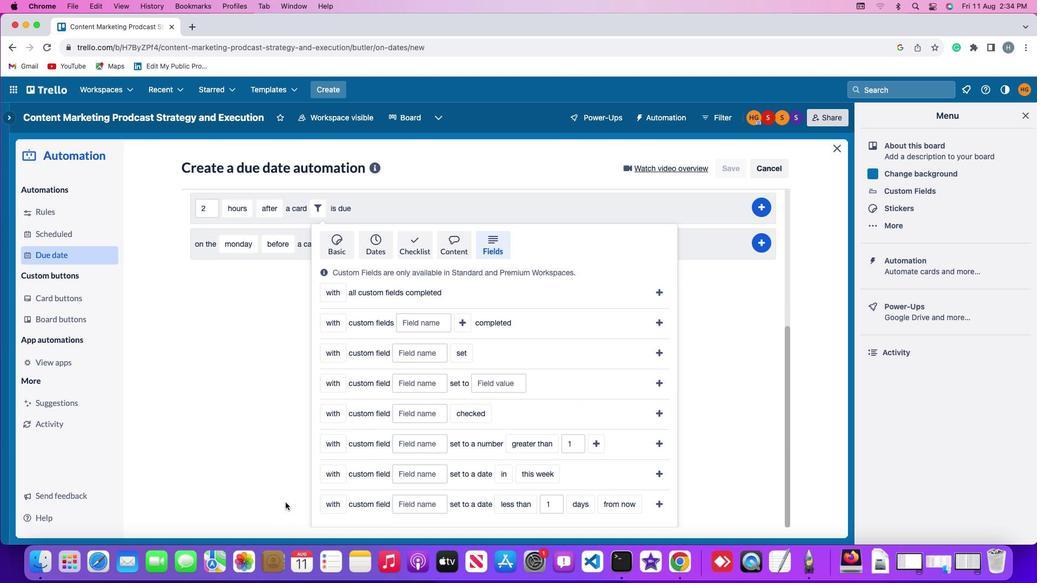
Action: Mouse scrolled (281, 497) with delta (-6, -9)
Screenshot: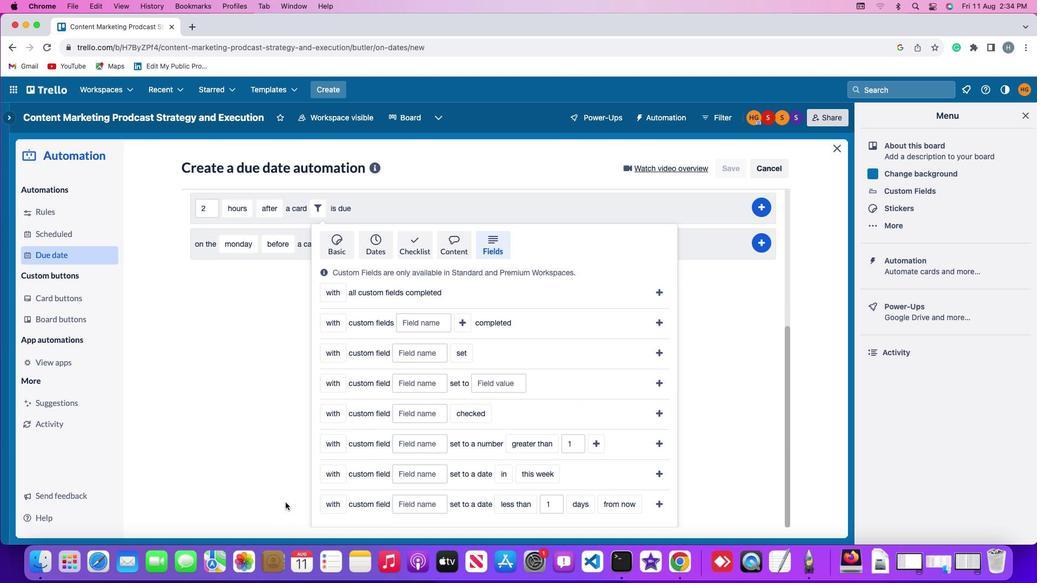 
Action: Mouse moved to (325, 497)
Screenshot: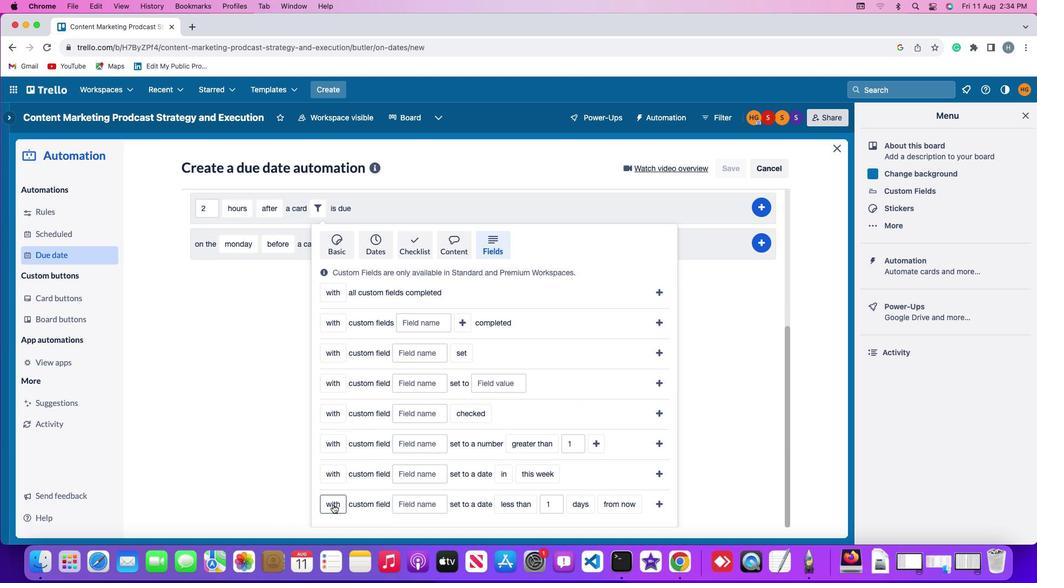 
Action: Mouse pressed left at (325, 497)
Screenshot: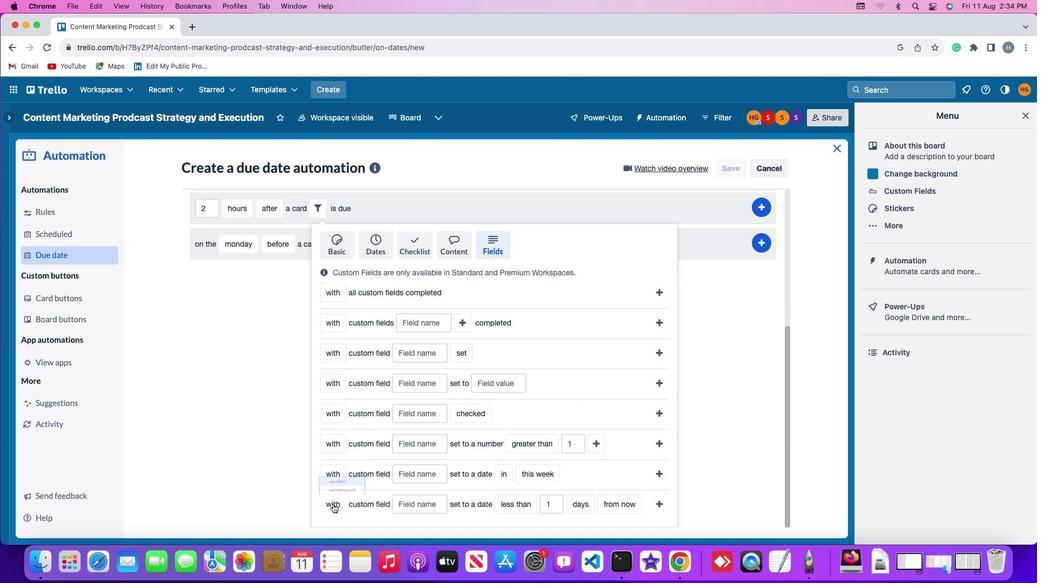 
Action: Mouse moved to (334, 477)
Screenshot: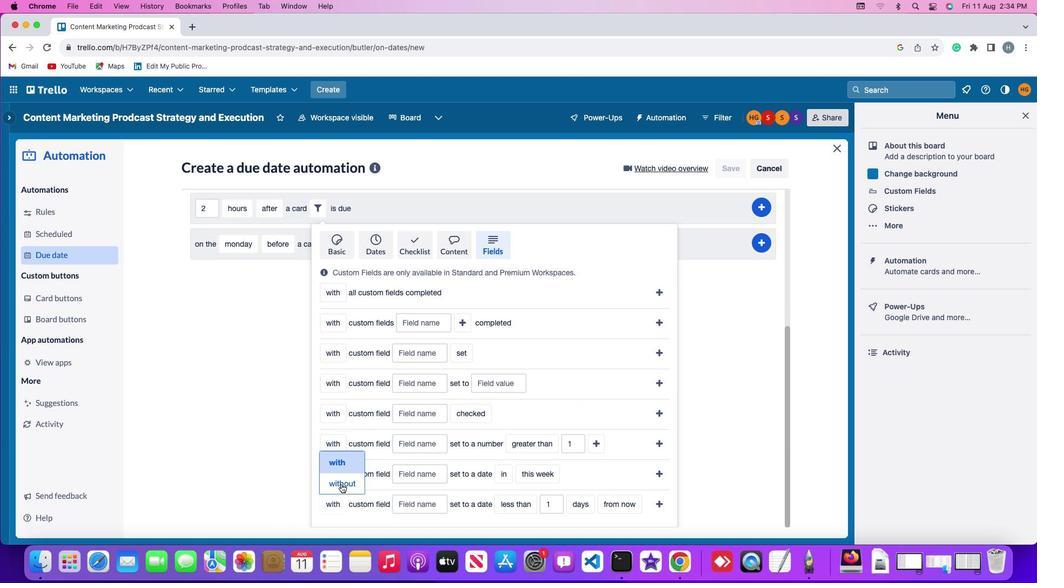 
Action: Mouse pressed left at (334, 477)
Screenshot: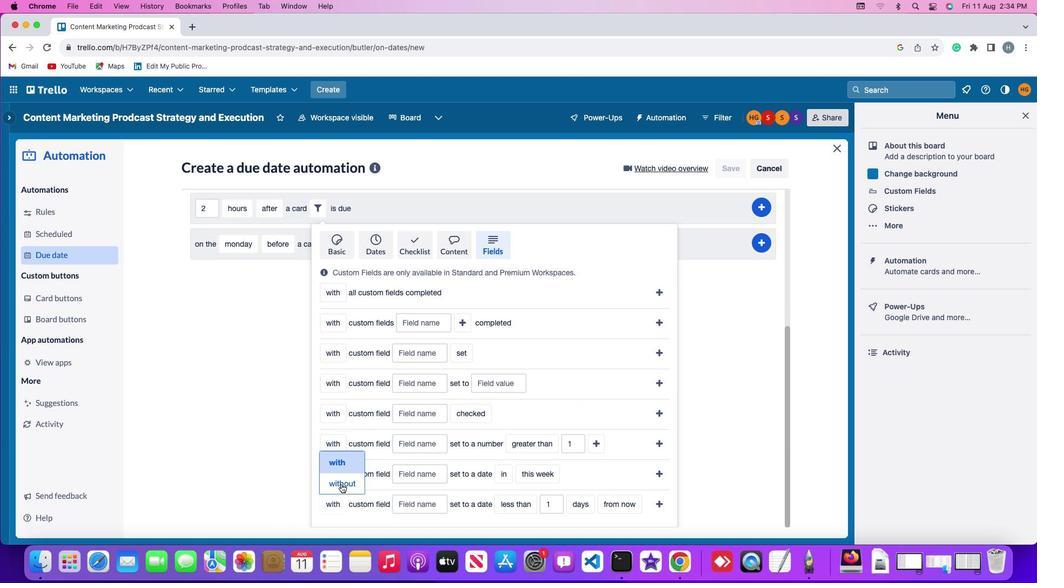 
Action: Mouse moved to (411, 497)
Screenshot: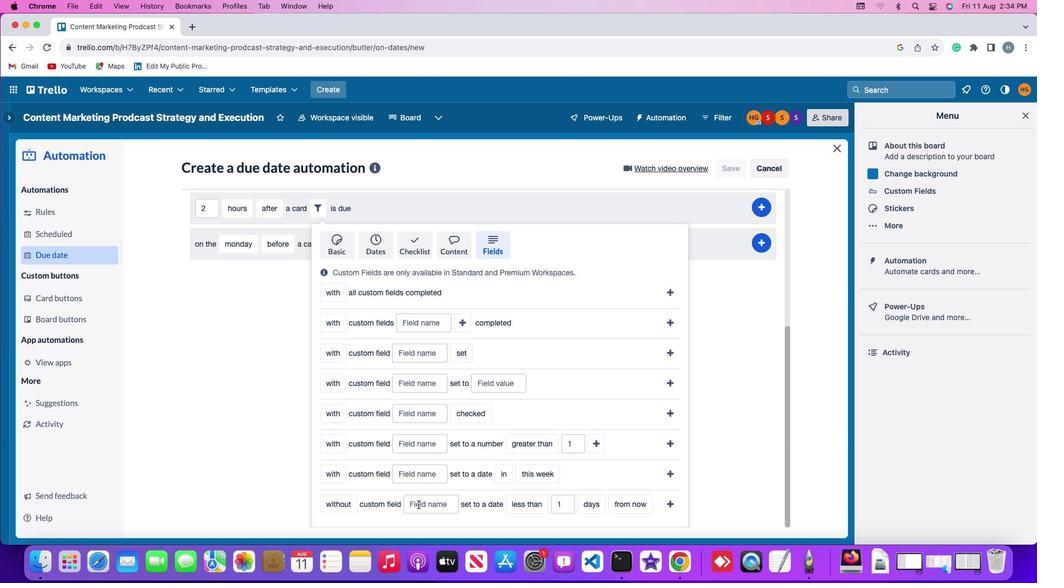 
Action: Mouse pressed left at (411, 497)
Screenshot: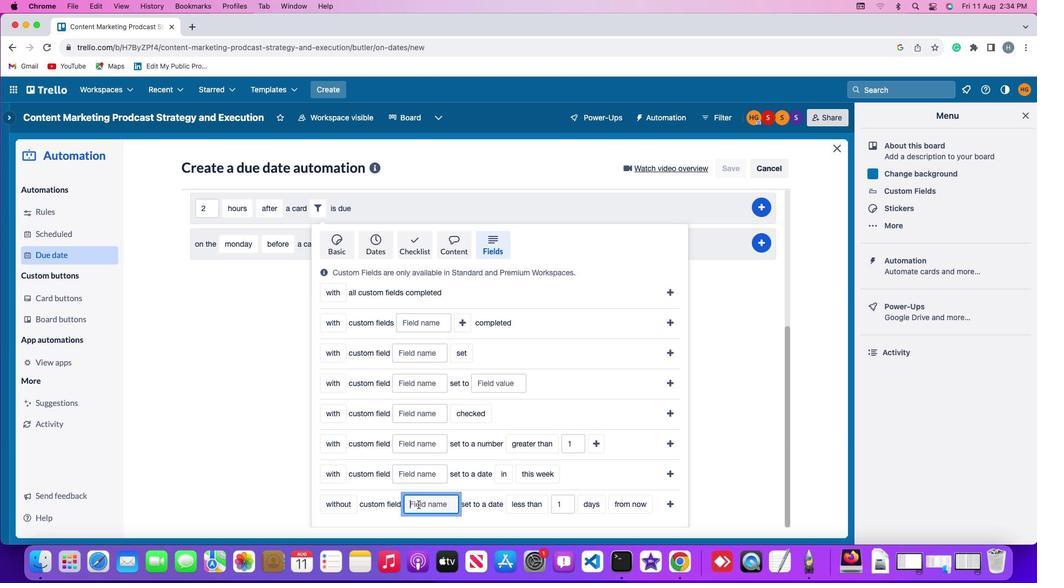 
Action: Mouse moved to (411, 497)
Screenshot: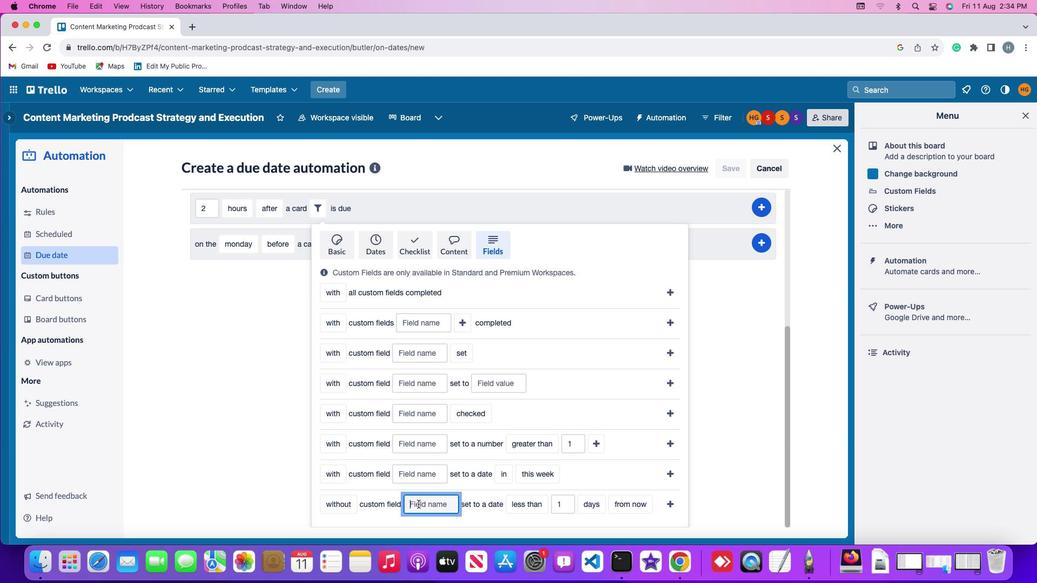 
Action: Key pressed Key.shift'R''e''s''u''m''e'
Screenshot: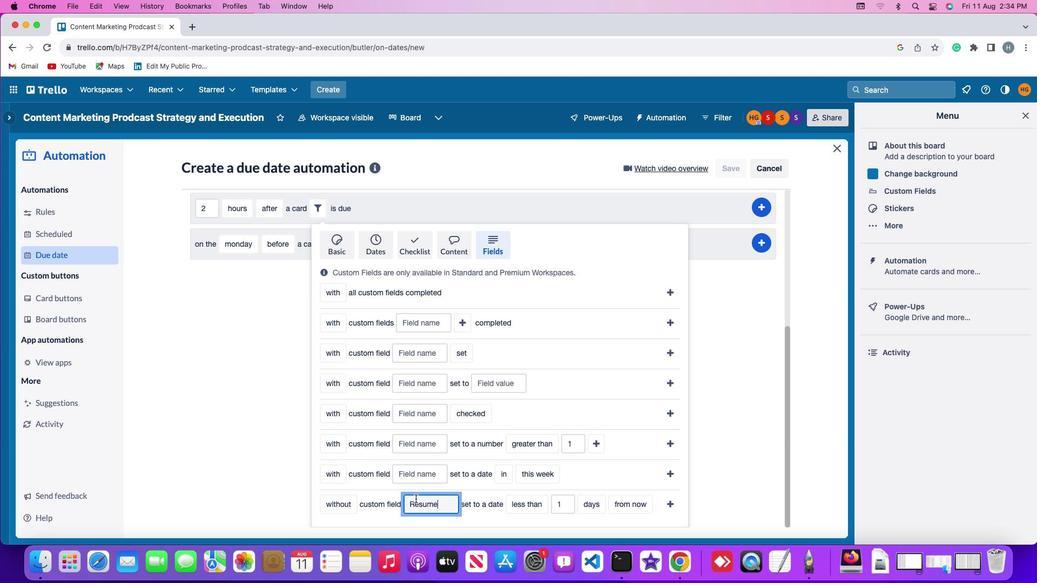 
Action: Mouse moved to (535, 496)
Screenshot: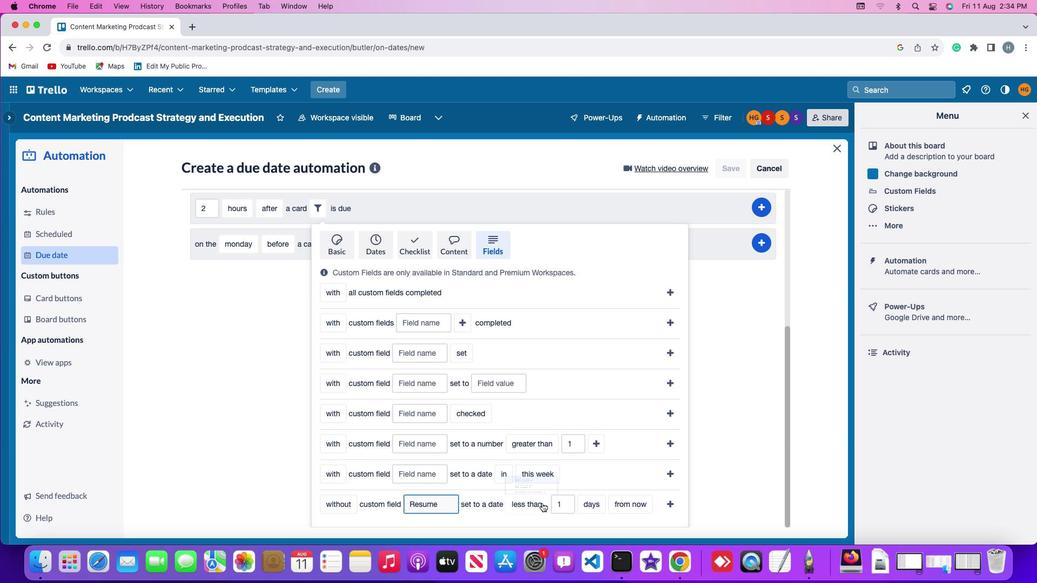 
Action: Mouse pressed left at (535, 496)
Screenshot: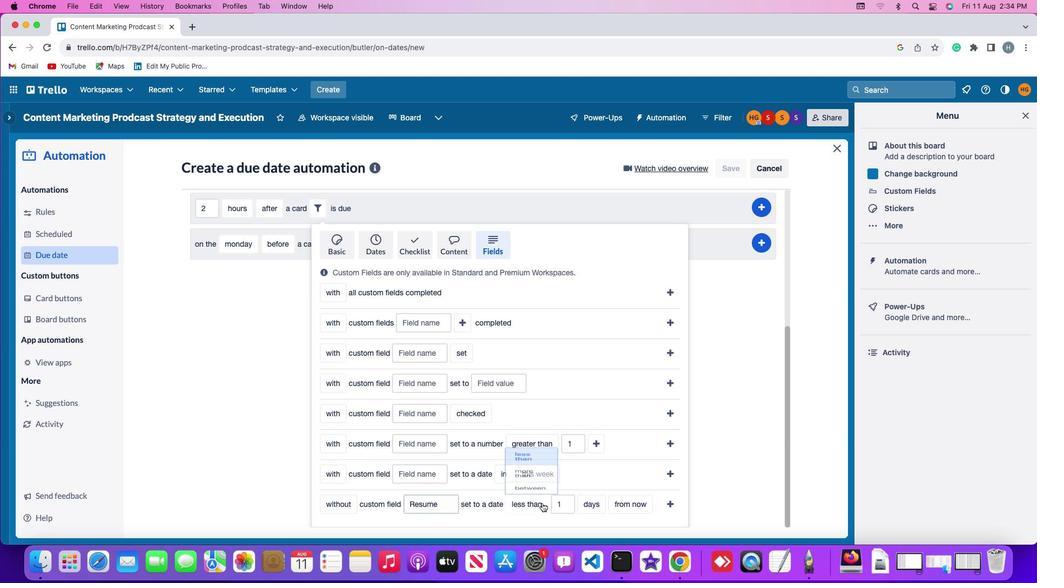
Action: Mouse moved to (523, 479)
Screenshot: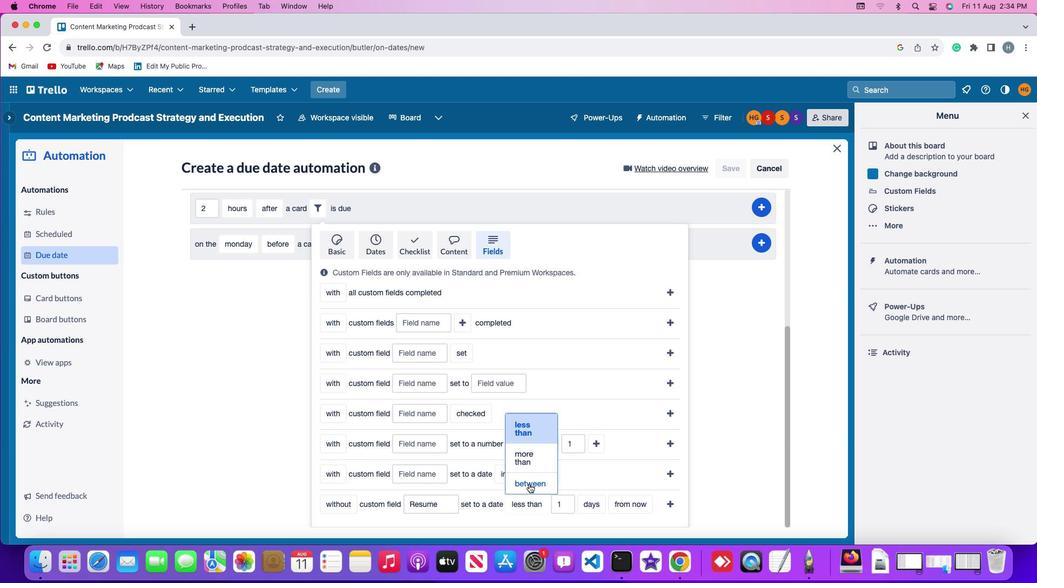 
Action: Mouse pressed left at (523, 479)
Screenshot: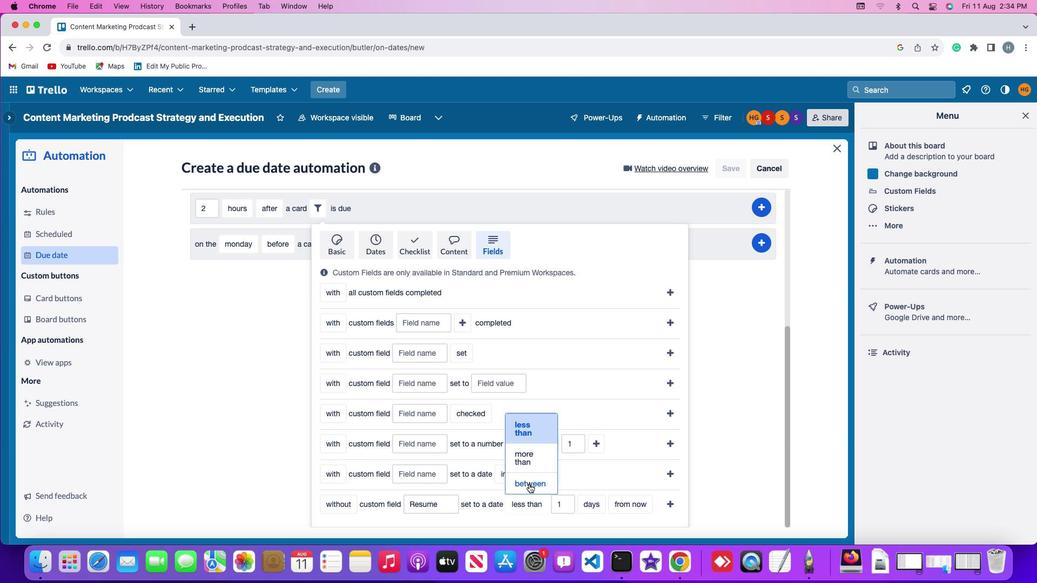
Action: Mouse moved to (556, 499)
Screenshot: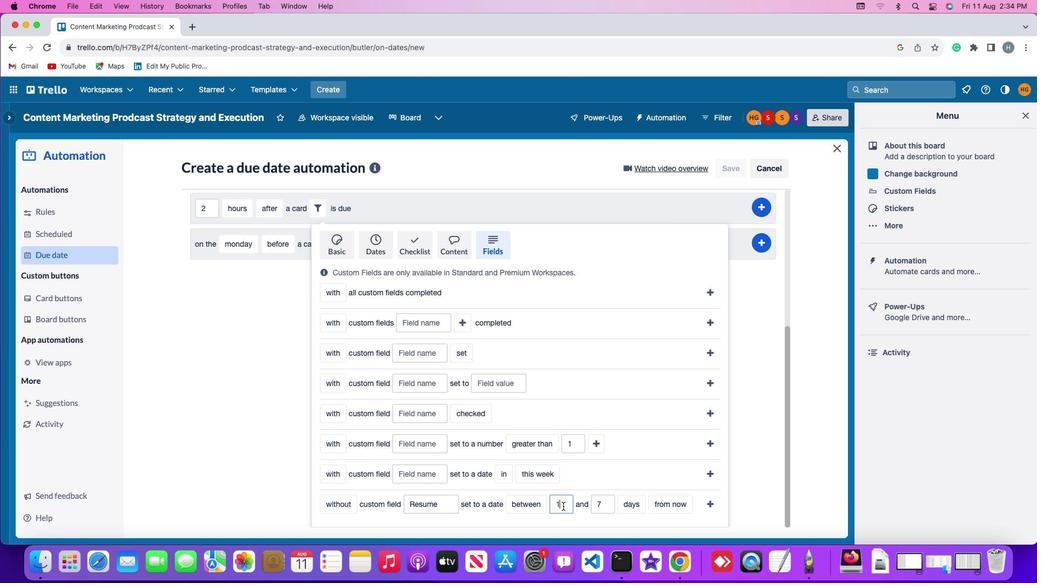 
Action: Mouse pressed left at (556, 499)
Screenshot: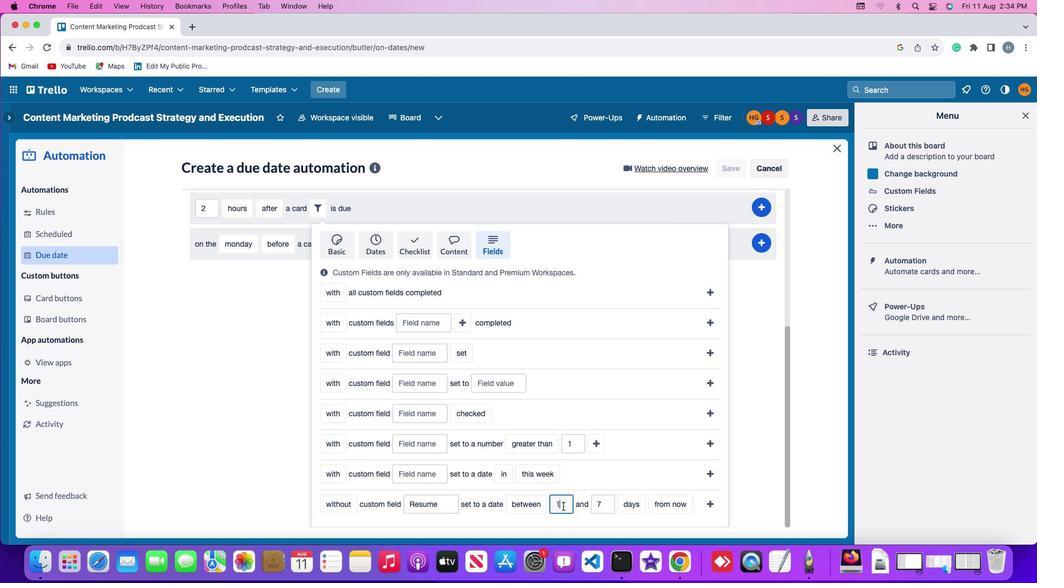 
Action: Mouse moved to (556, 497)
Screenshot: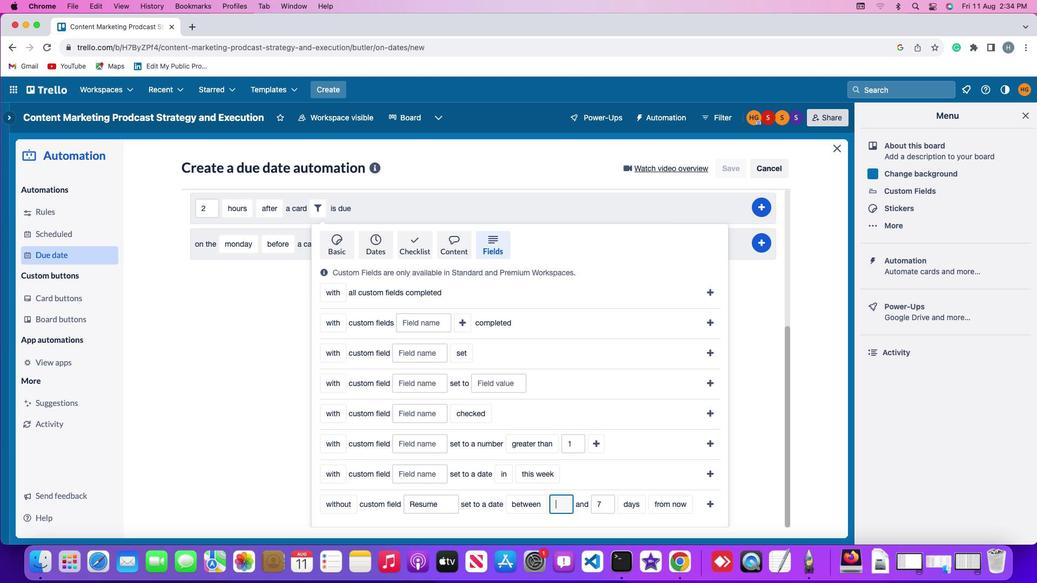 
Action: Key pressed Key.backspace
Screenshot: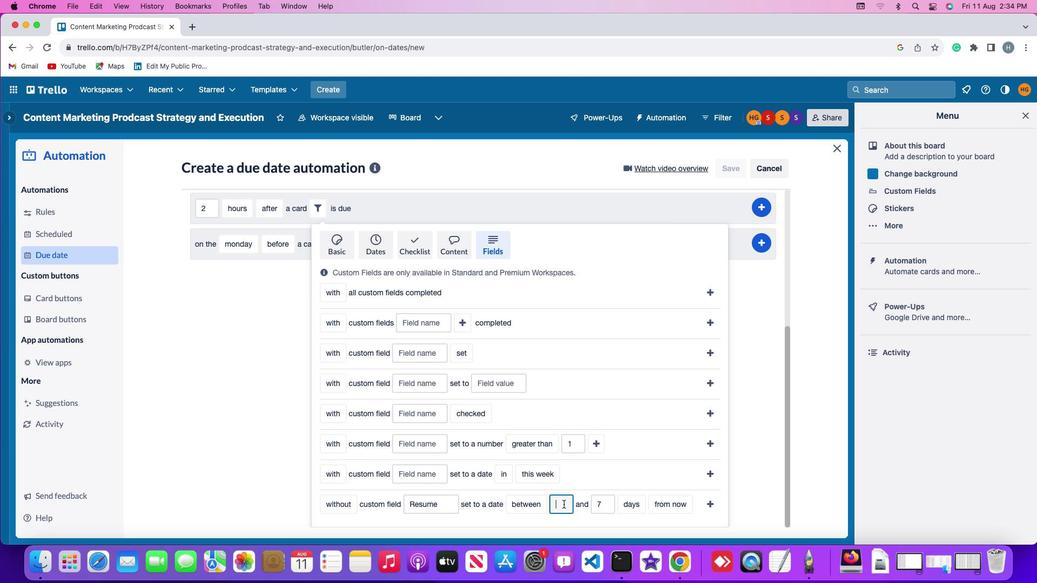 
Action: Mouse moved to (558, 498)
Screenshot: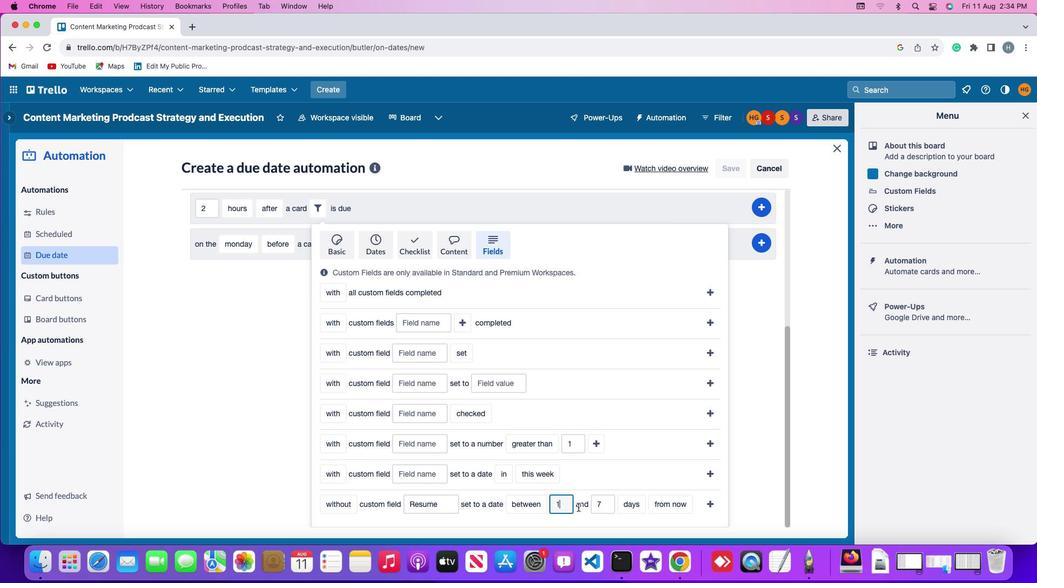 
Action: Key pressed '1'
Screenshot: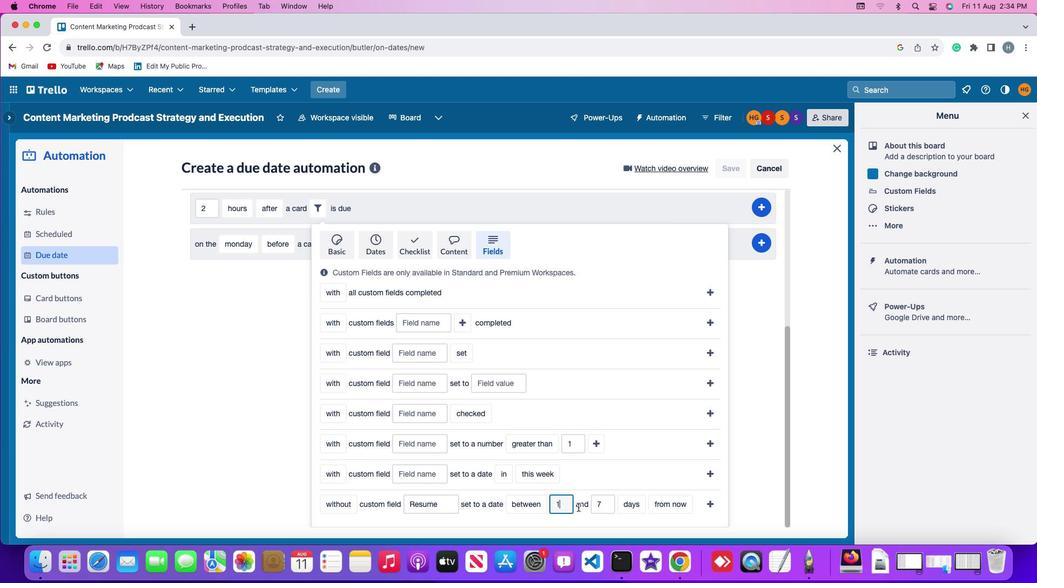
Action: Mouse moved to (599, 496)
Screenshot: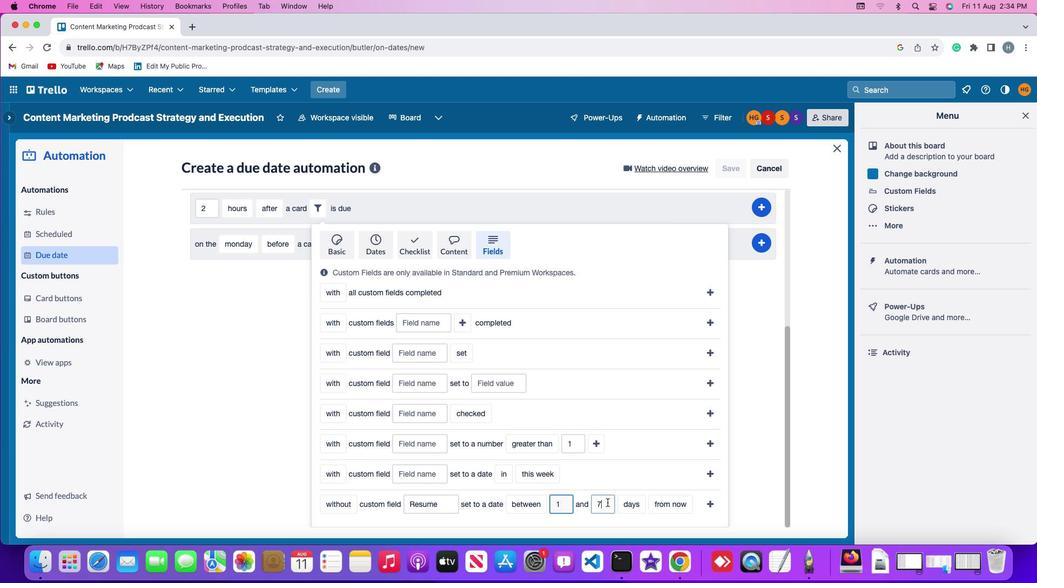
Action: Mouse pressed left at (599, 496)
Screenshot: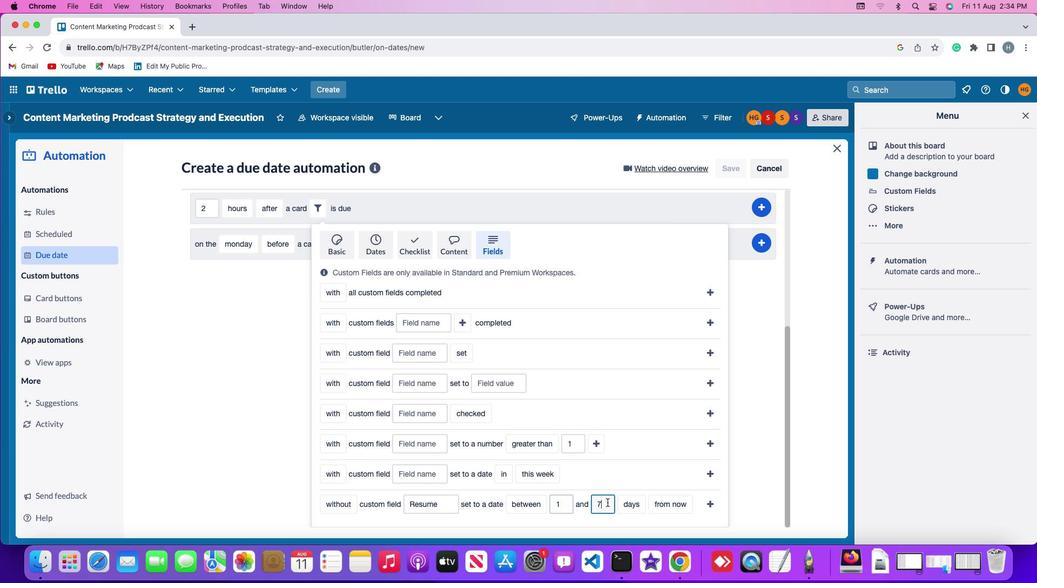 
Action: Mouse moved to (600, 496)
Screenshot: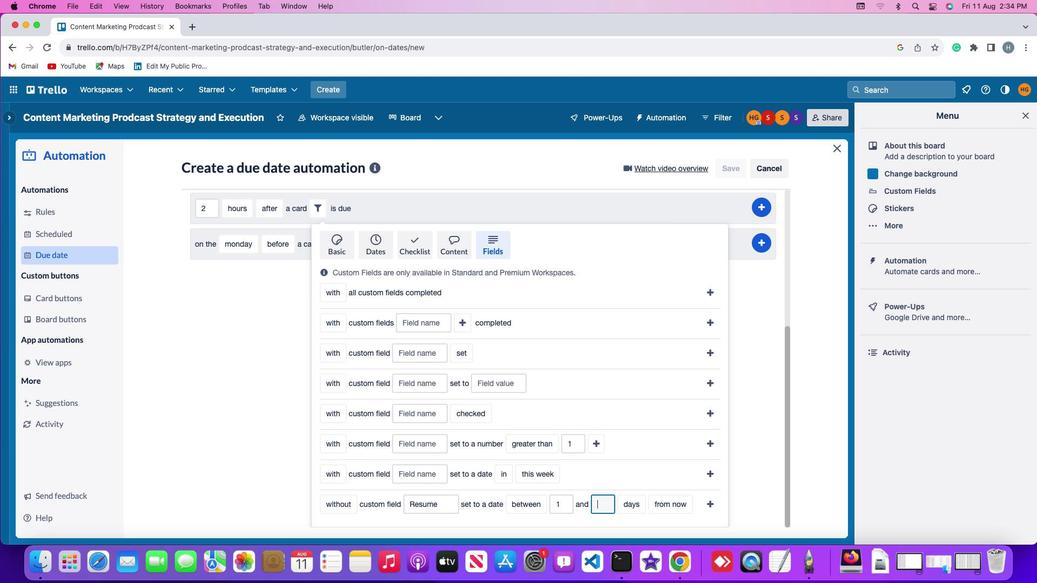 
Action: Key pressed Key.backspace
Screenshot: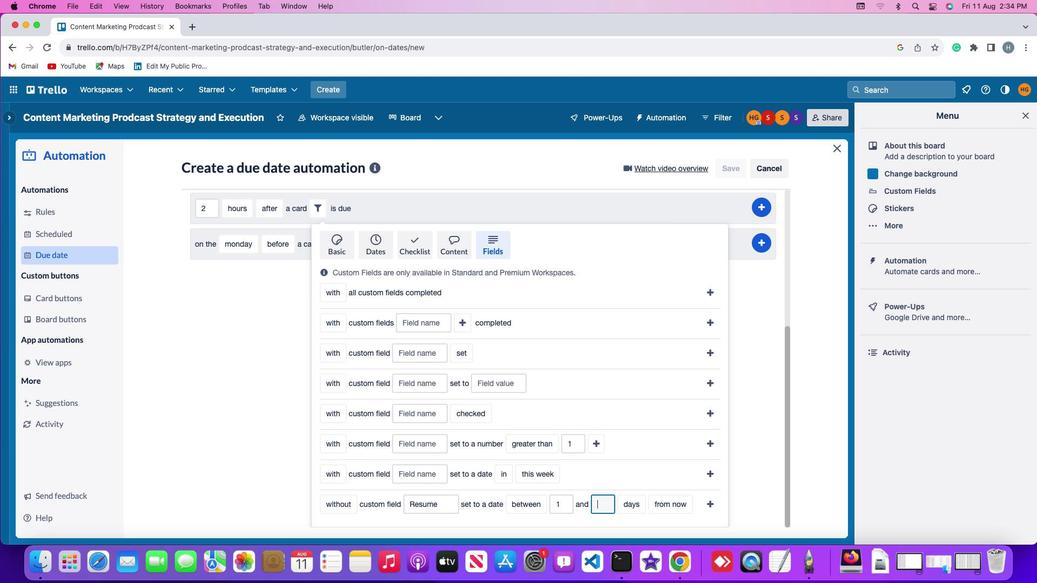 
Action: Mouse moved to (598, 495)
Screenshot: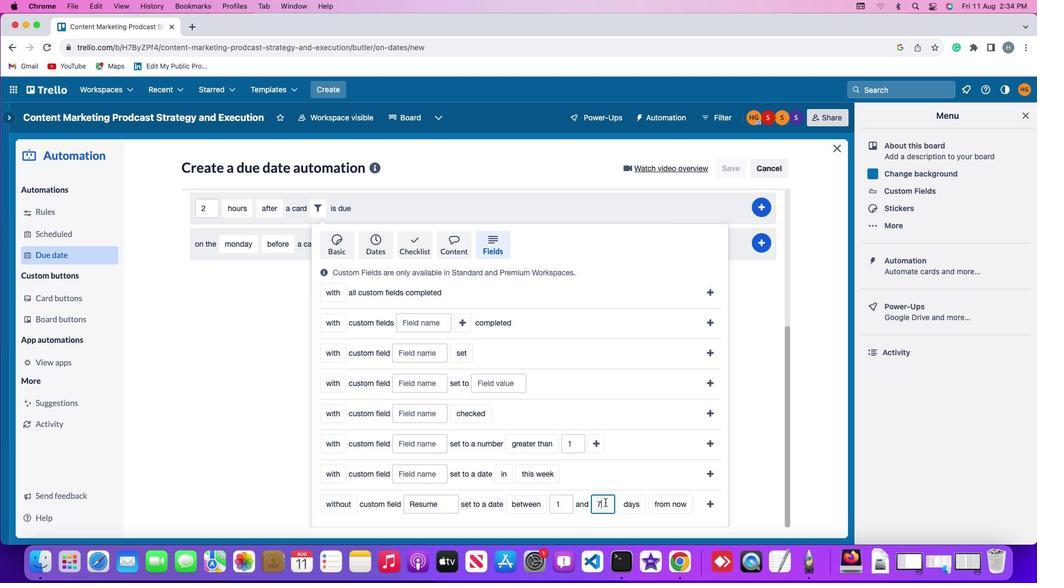 
Action: Key pressed '7'
Screenshot: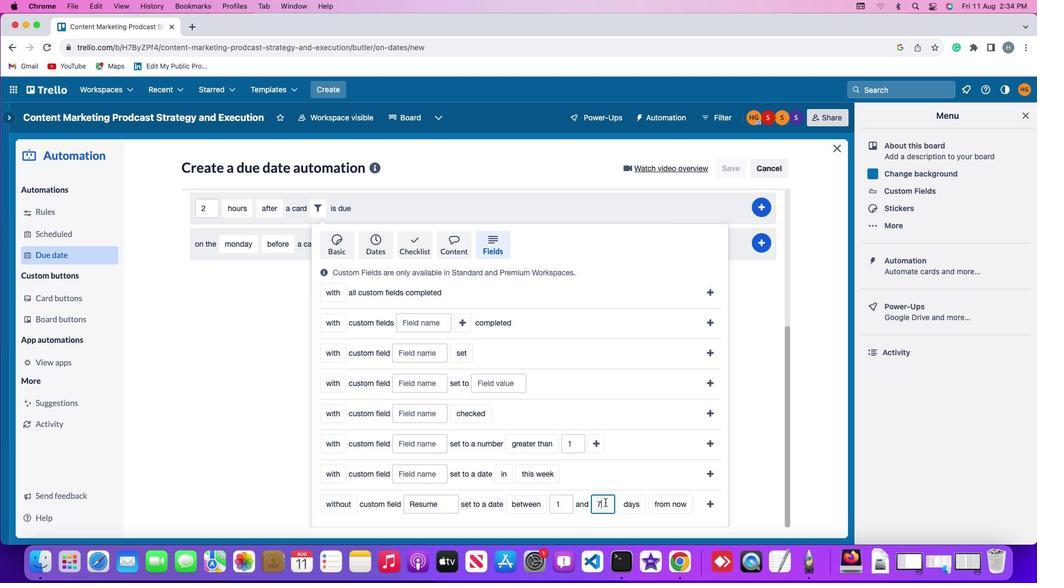 
Action: Mouse moved to (624, 497)
Screenshot: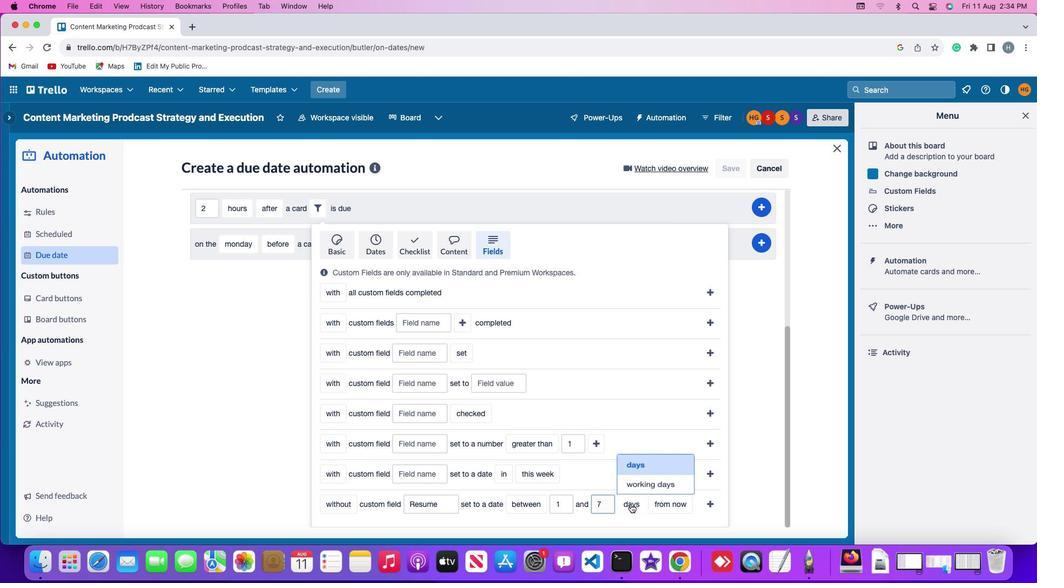 
Action: Mouse pressed left at (624, 497)
Screenshot: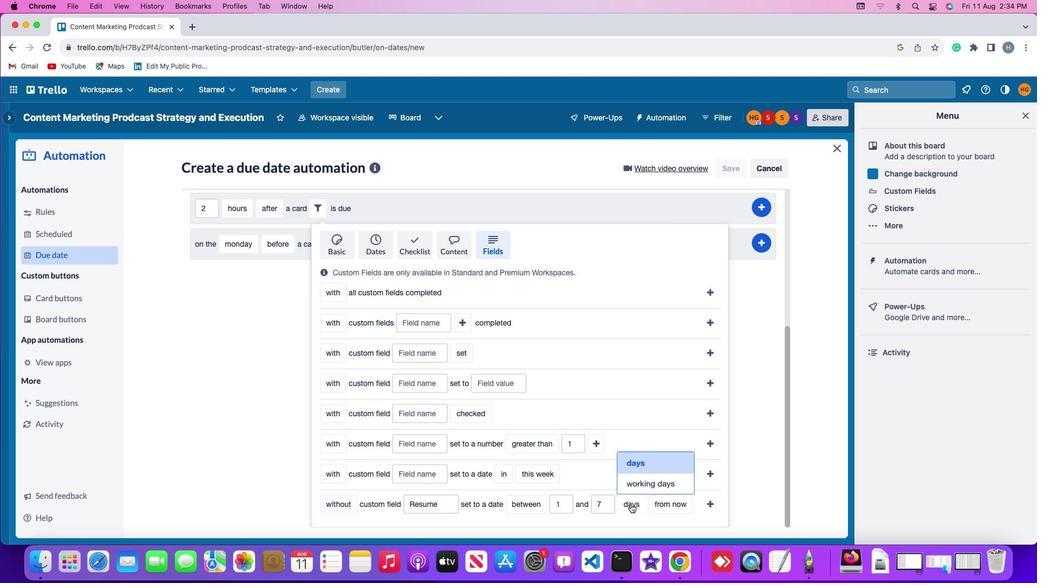 
Action: Mouse moved to (631, 480)
Screenshot: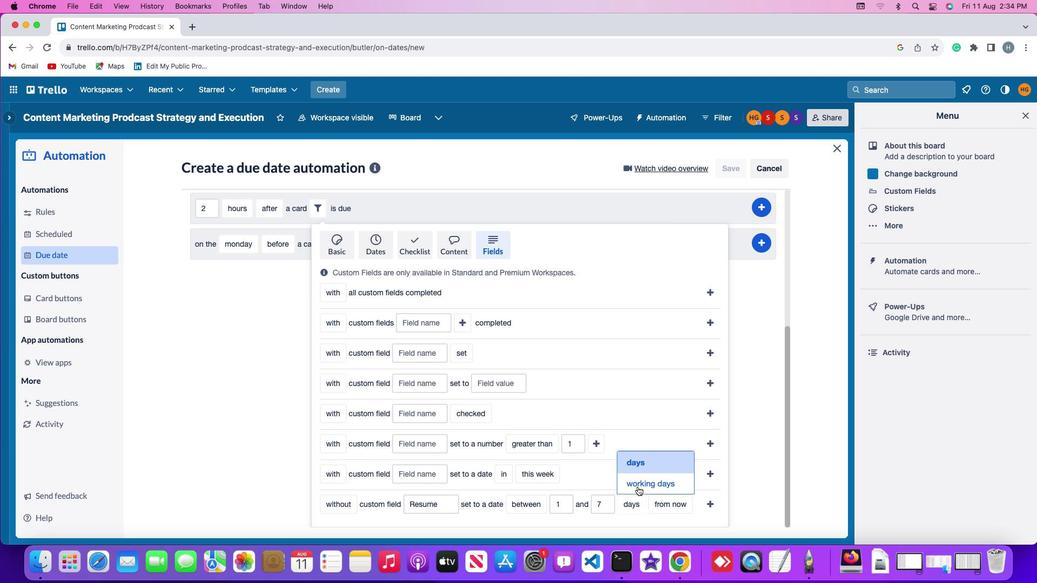 
Action: Mouse pressed left at (631, 480)
Screenshot: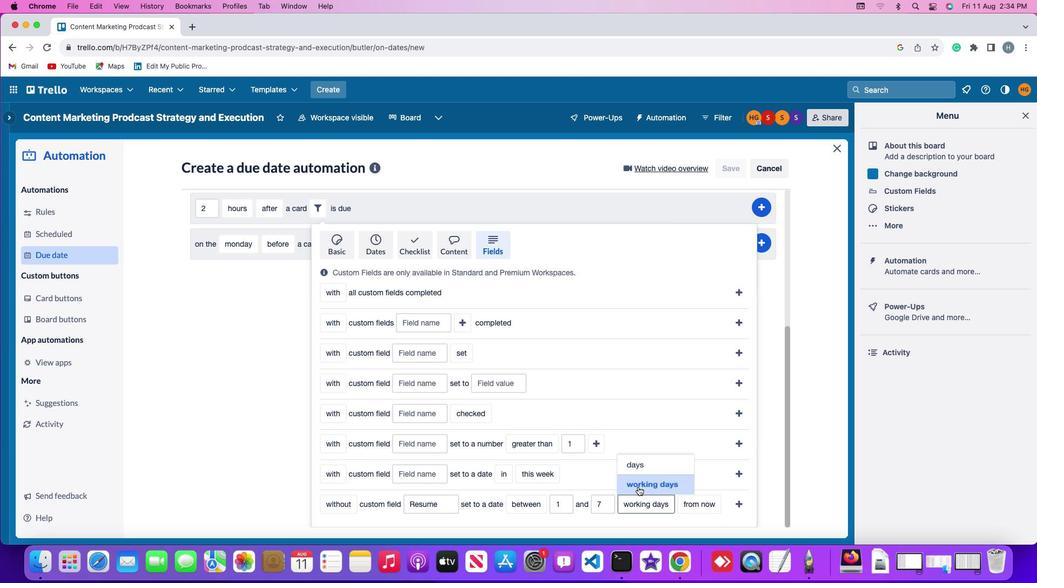 
Action: Mouse moved to (691, 494)
Screenshot: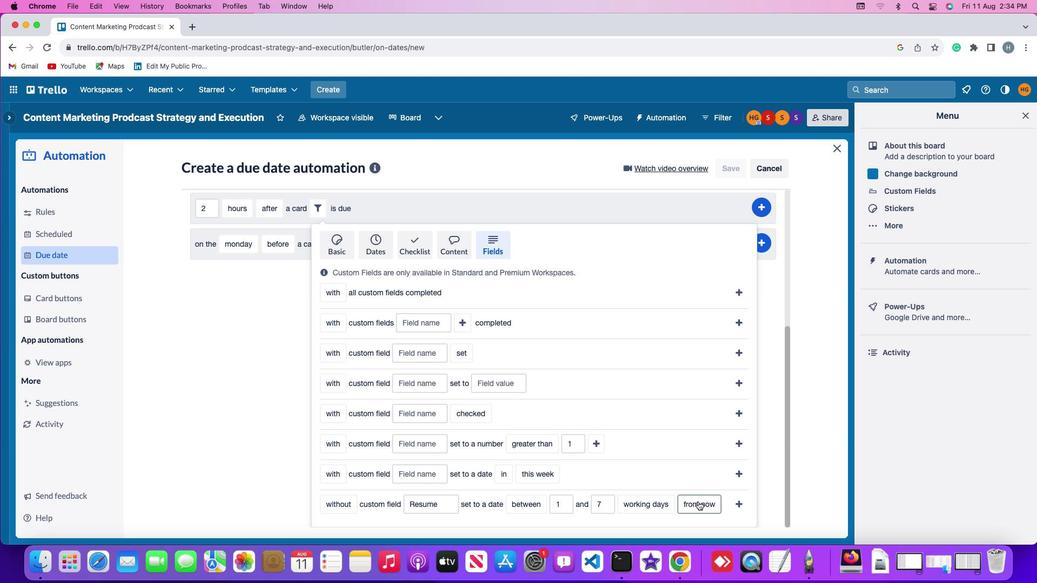 
Action: Mouse pressed left at (691, 494)
Screenshot: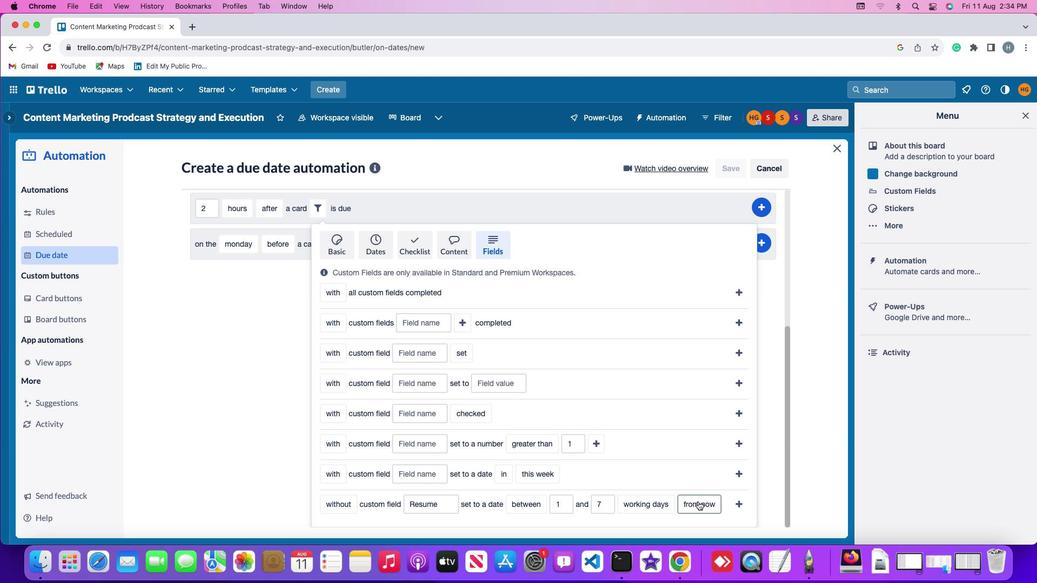 
Action: Mouse moved to (689, 481)
Screenshot: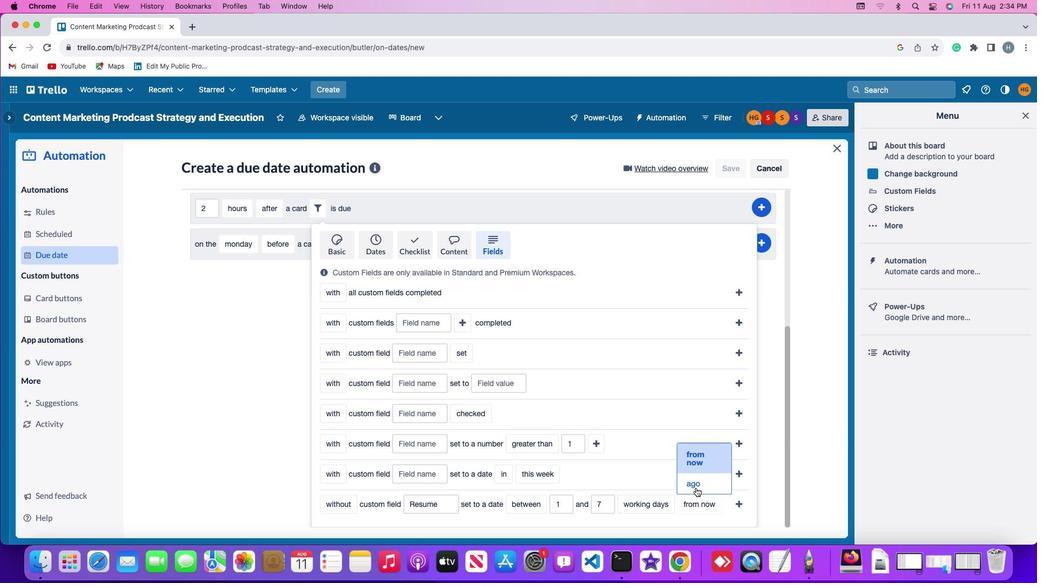 
Action: Mouse pressed left at (689, 481)
Screenshot: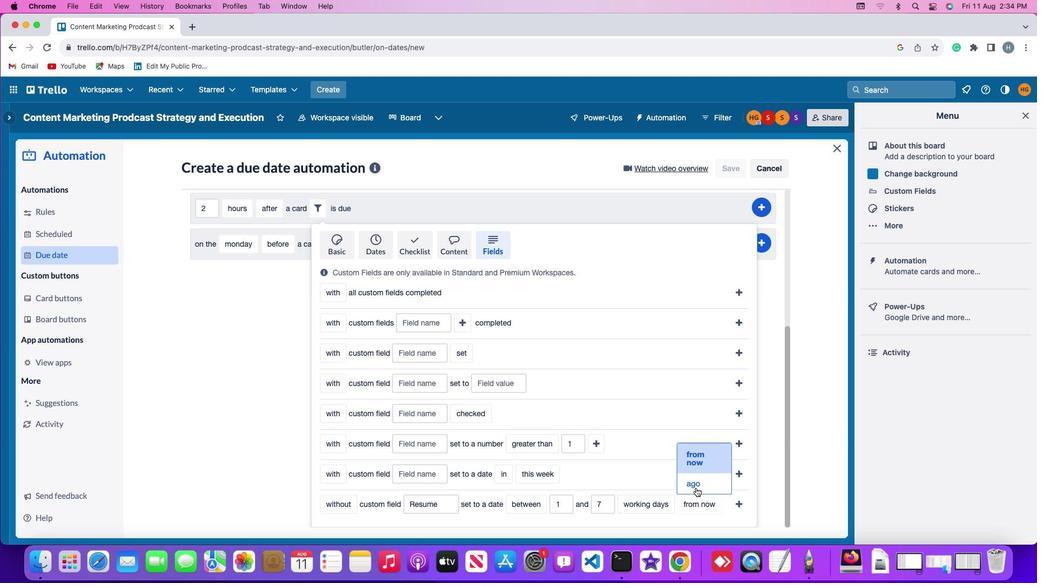 
Action: Mouse moved to (716, 495)
Screenshot: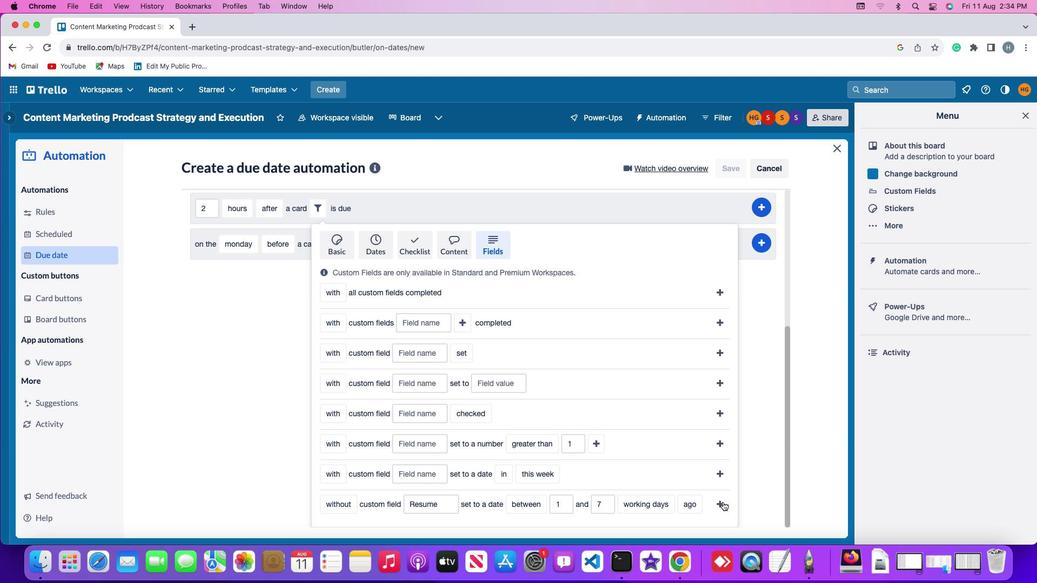 
Action: Mouse pressed left at (716, 495)
Screenshot: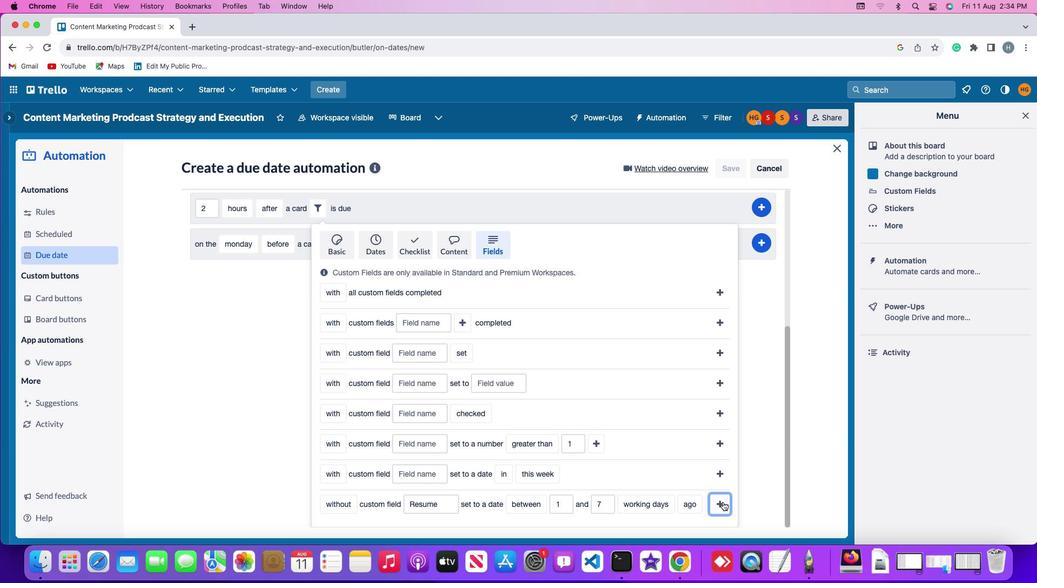 
Action: Mouse moved to (760, 428)
Screenshot: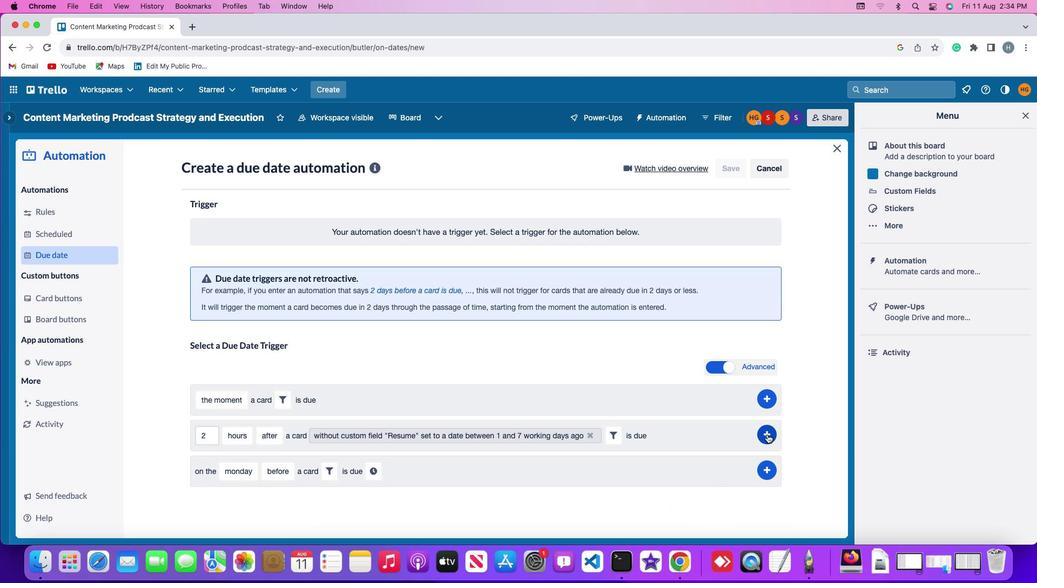 
Action: Mouse pressed left at (760, 428)
Screenshot: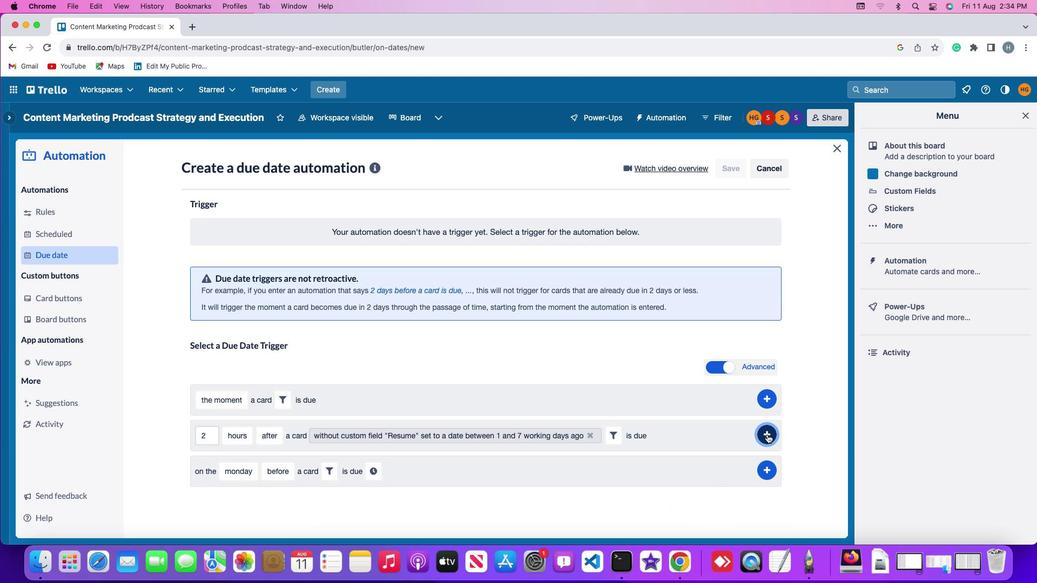 
Action: Mouse moved to (803, 362)
Screenshot: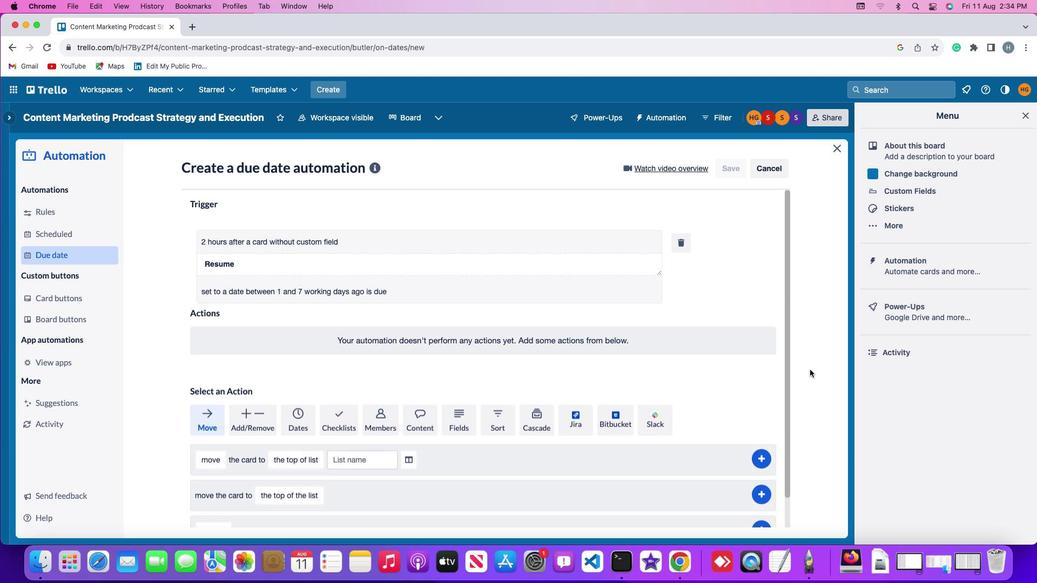 
